 Task: Create a due date automation trigger when advanced on, on the monday before a card is due add fields without custom field "Resume" set to a number greater than 1 and lower or equal to 10 at 11:00 AM.
Action: Mouse moved to (1058, 74)
Screenshot: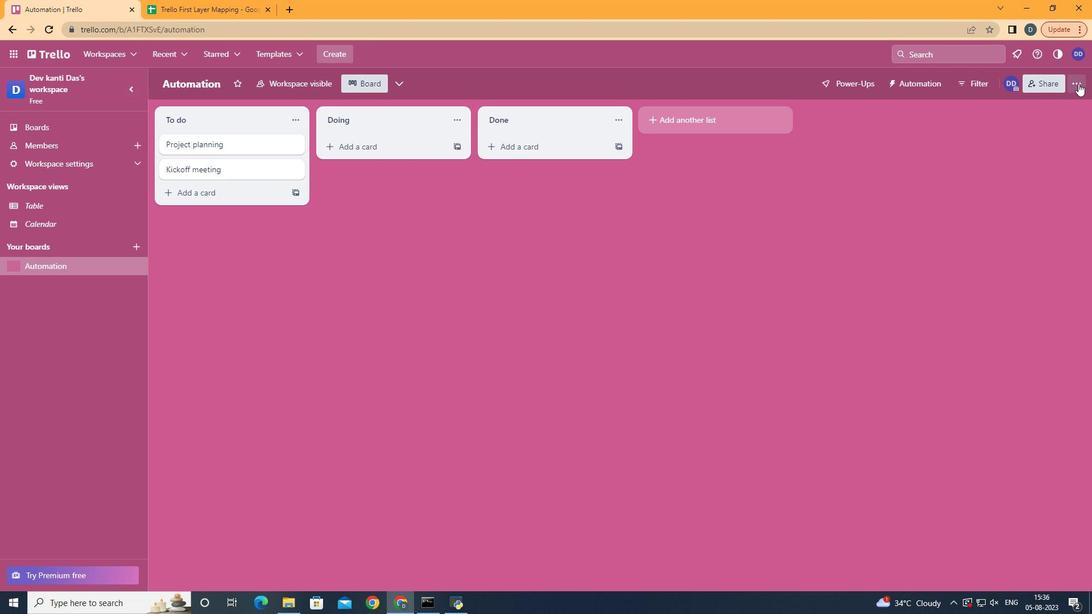
Action: Mouse pressed left at (1058, 74)
Screenshot: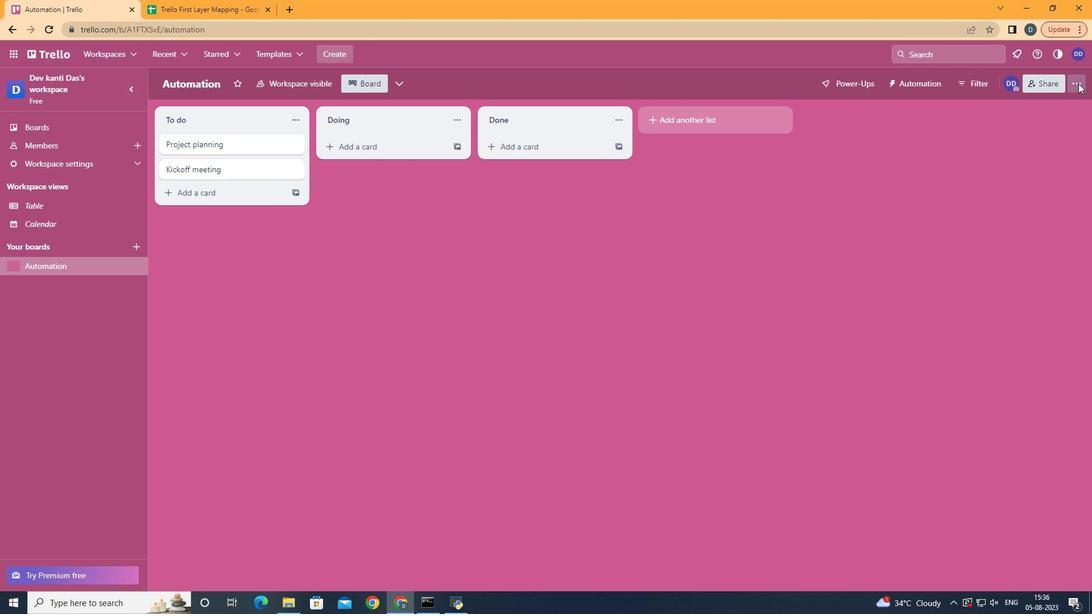 
Action: Mouse moved to (987, 219)
Screenshot: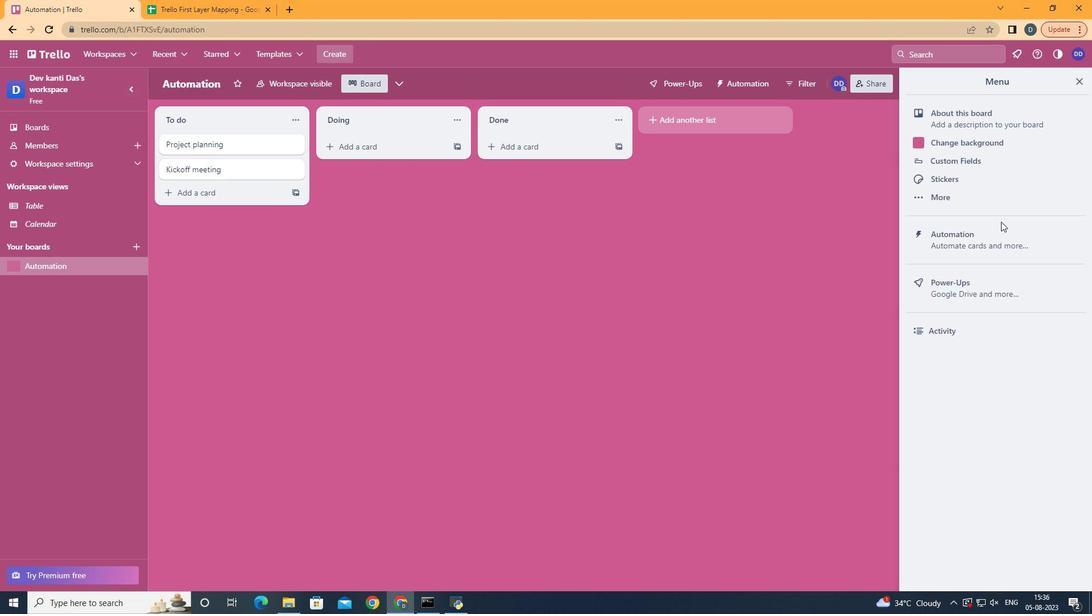 
Action: Mouse pressed left at (987, 219)
Screenshot: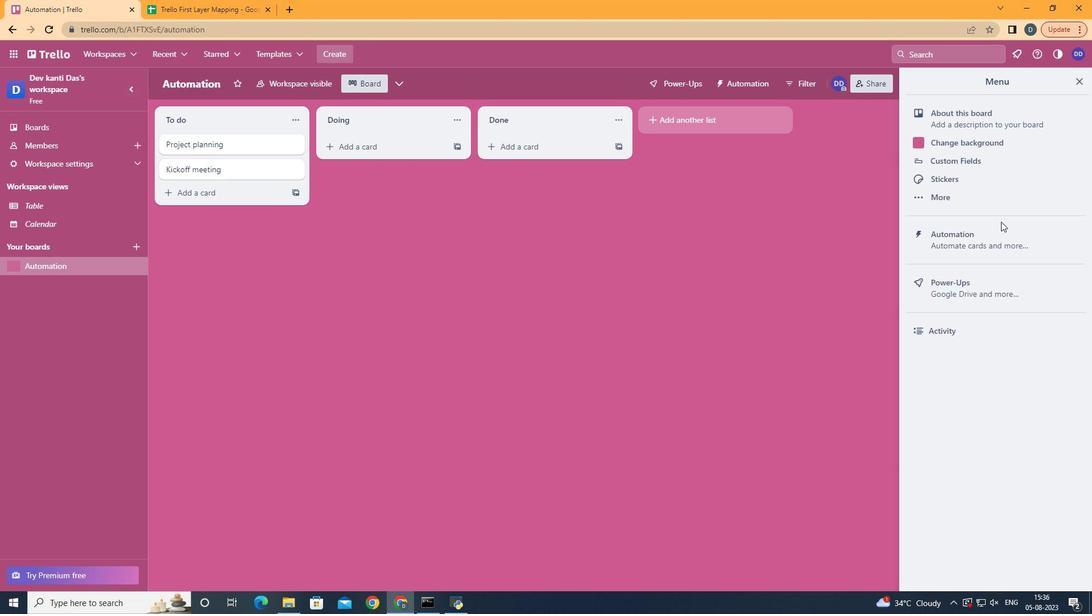 
Action: Mouse moved to (975, 237)
Screenshot: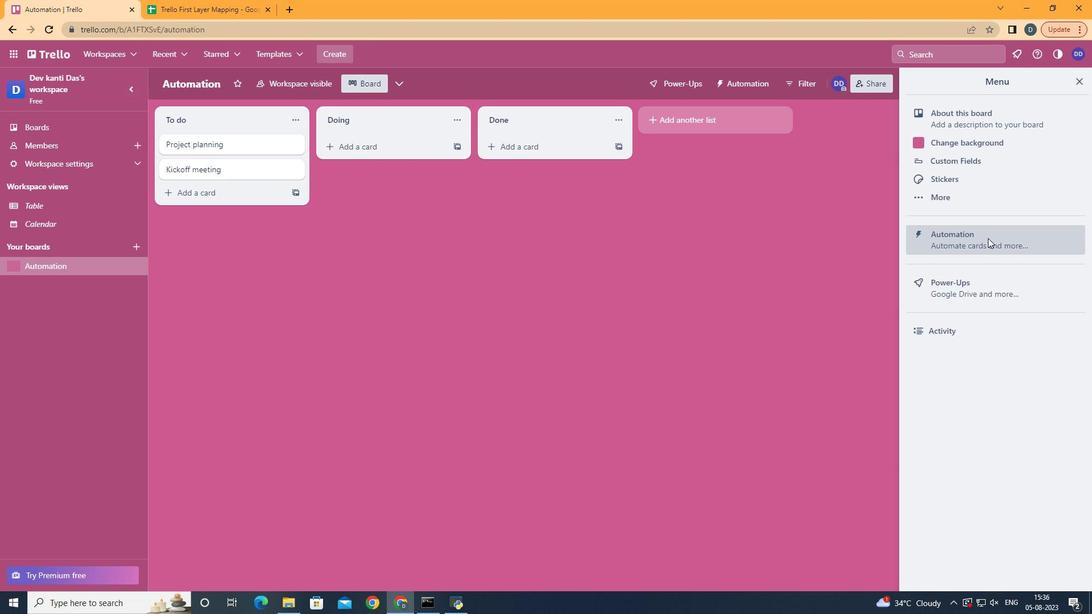 
Action: Mouse pressed left at (975, 237)
Screenshot: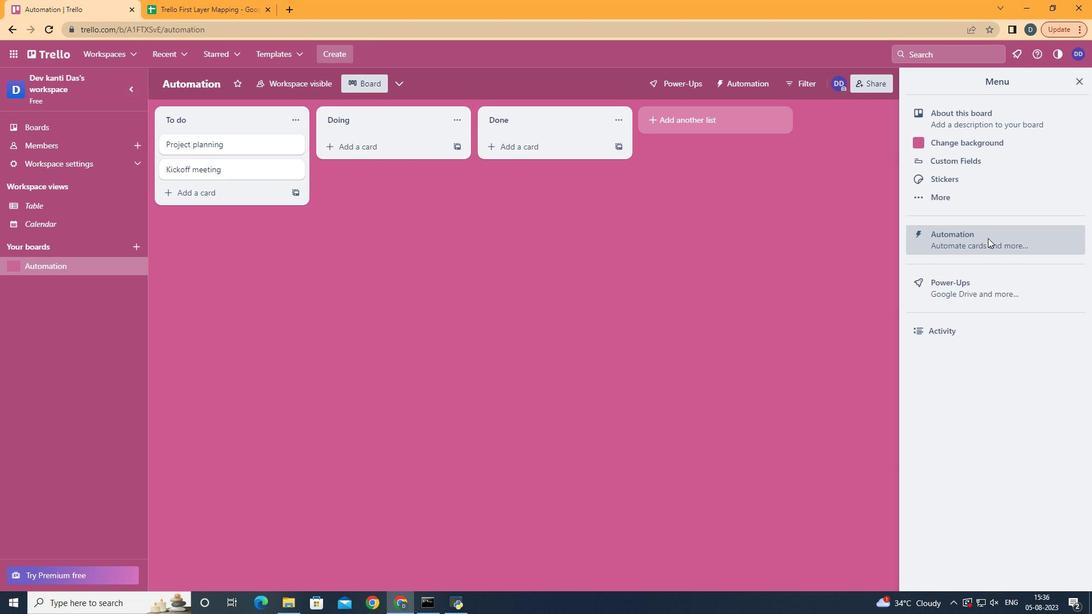 
Action: Mouse moved to (280, 234)
Screenshot: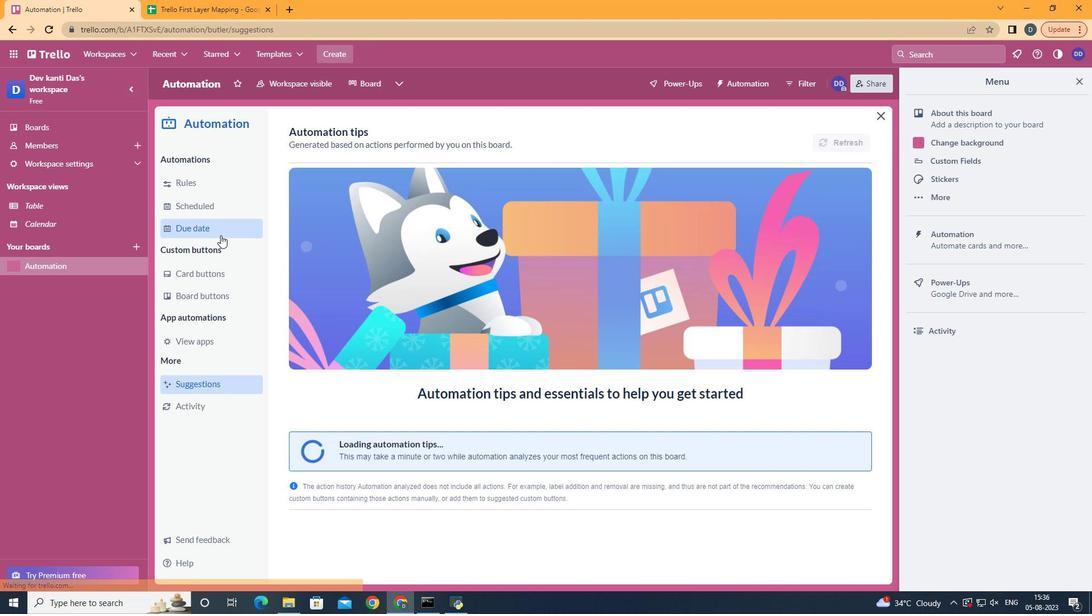 
Action: Mouse pressed left at (280, 234)
Screenshot: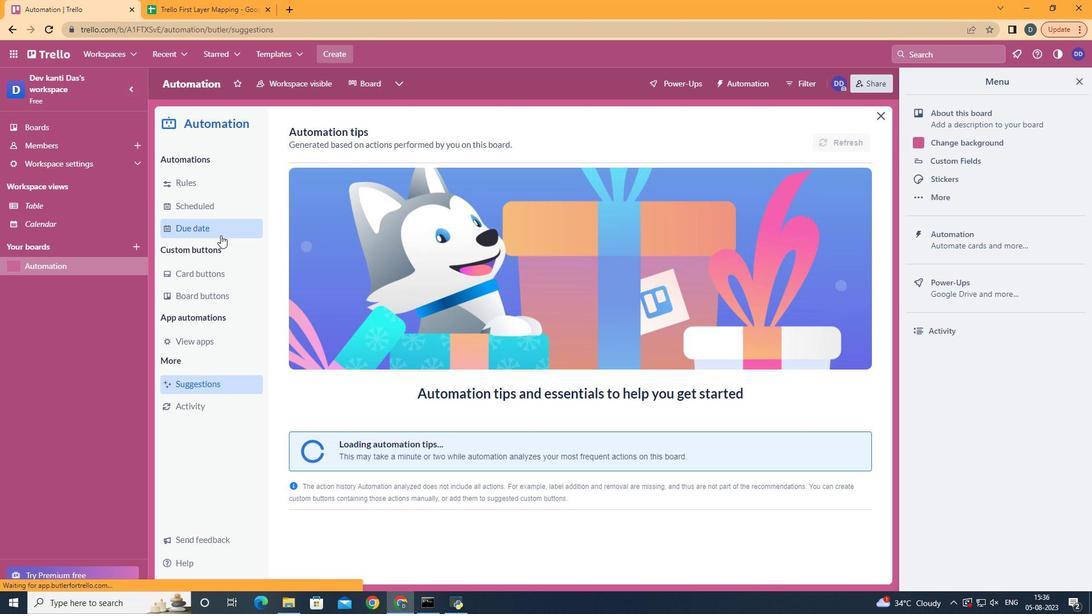
Action: Mouse moved to (811, 129)
Screenshot: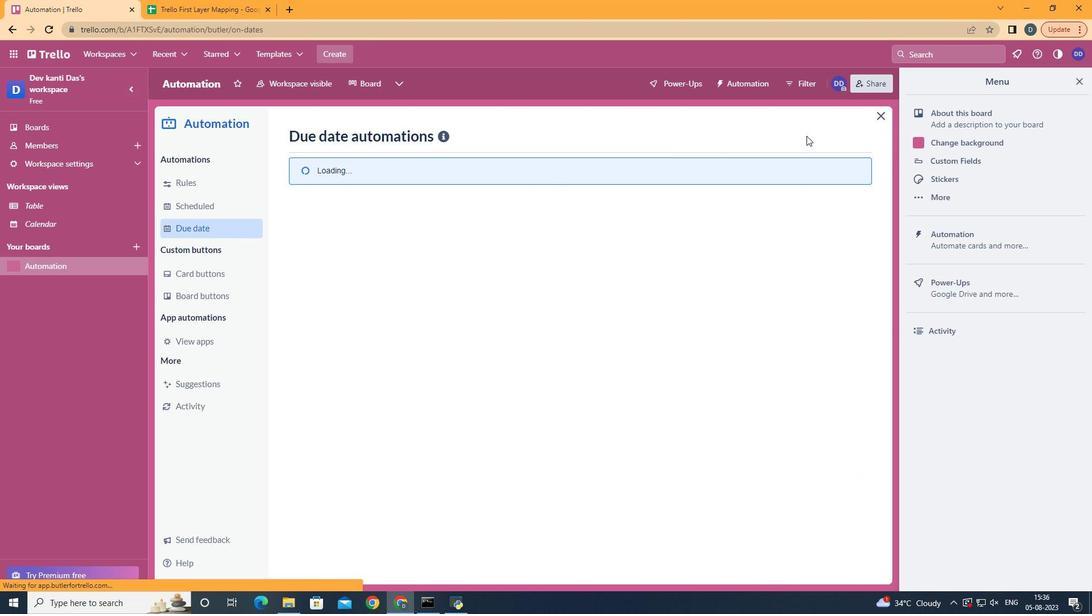
Action: Mouse pressed left at (811, 129)
Screenshot: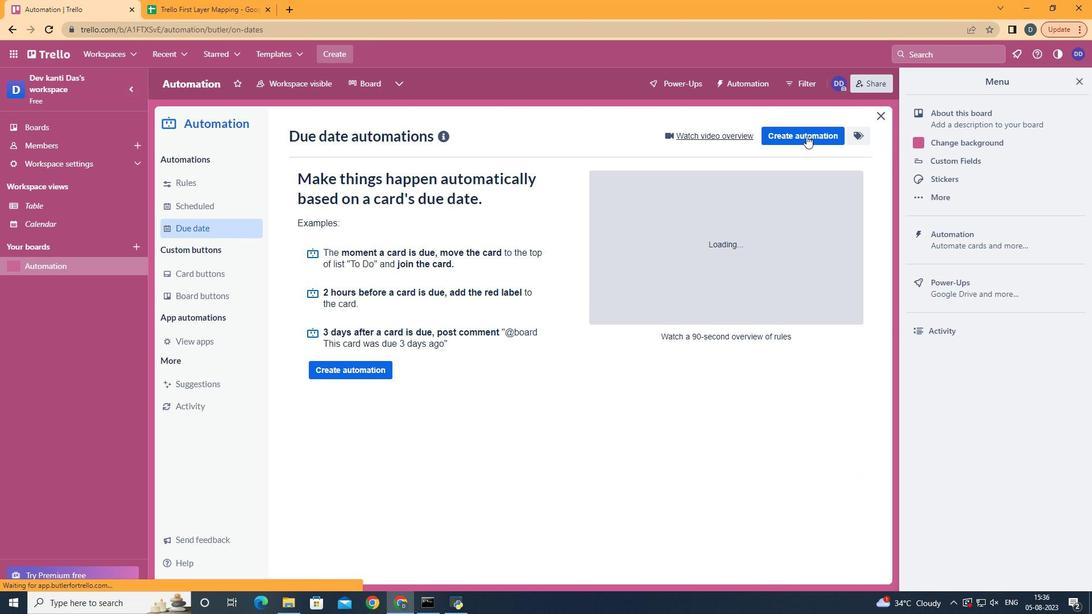 
Action: Mouse moved to (610, 239)
Screenshot: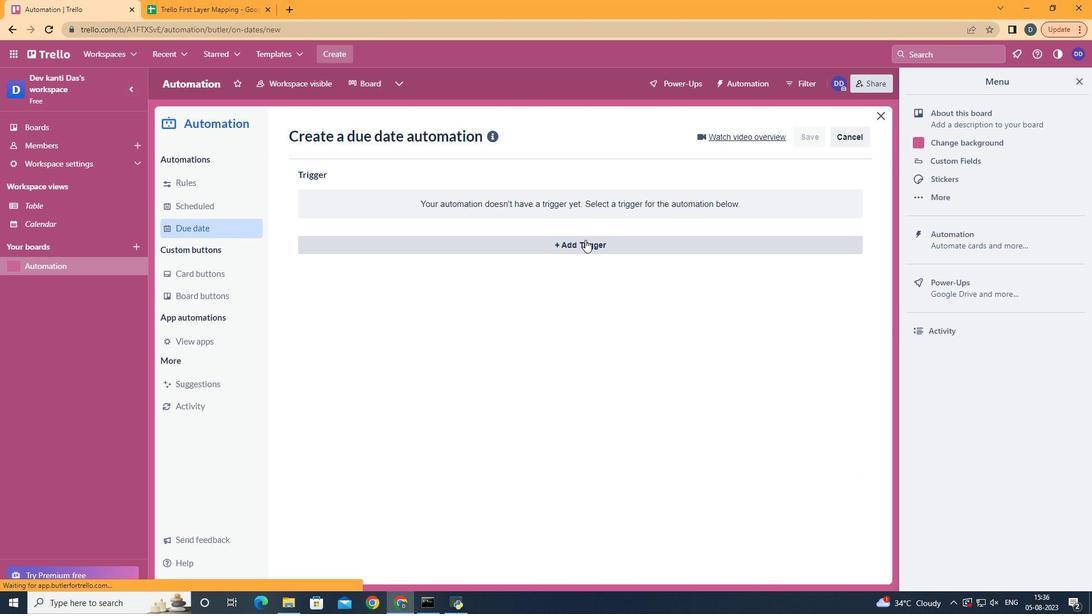 
Action: Mouse pressed left at (610, 239)
Screenshot: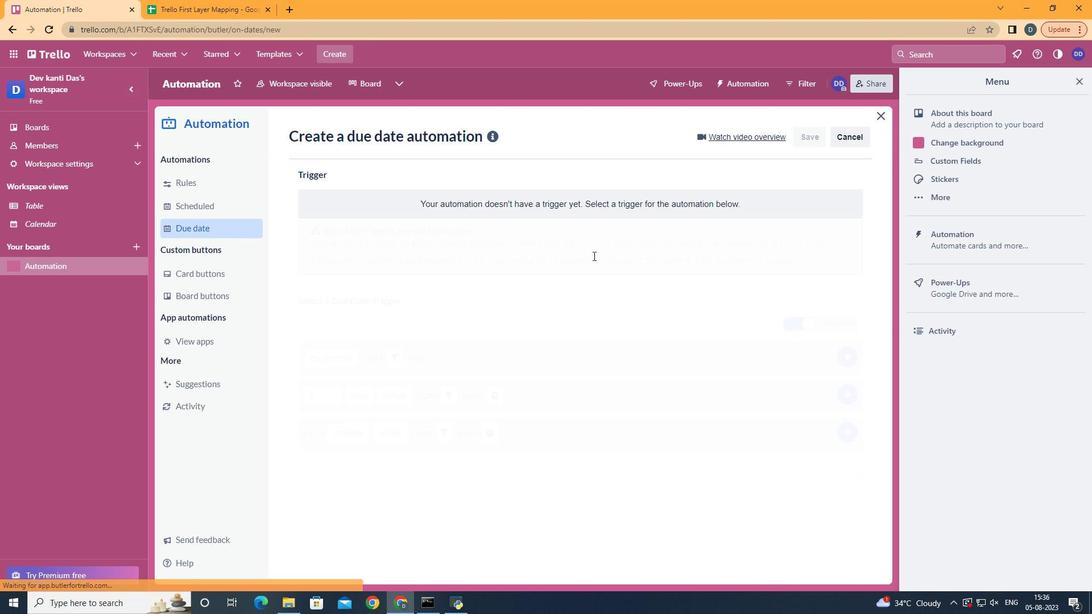 
Action: Mouse moved to (415, 303)
Screenshot: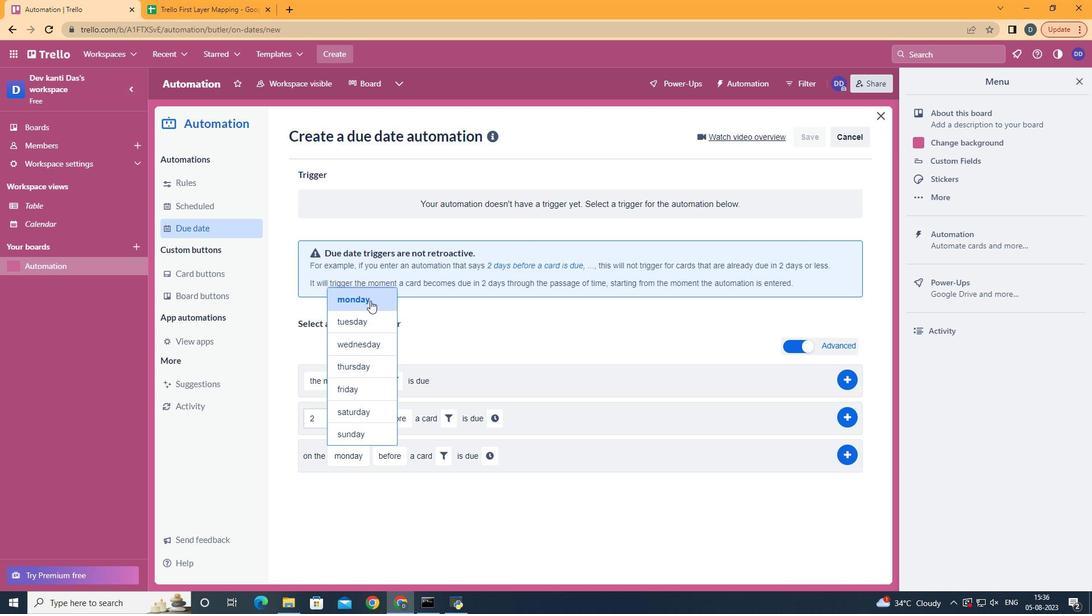 
Action: Mouse pressed left at (415, 303)
Screenshot: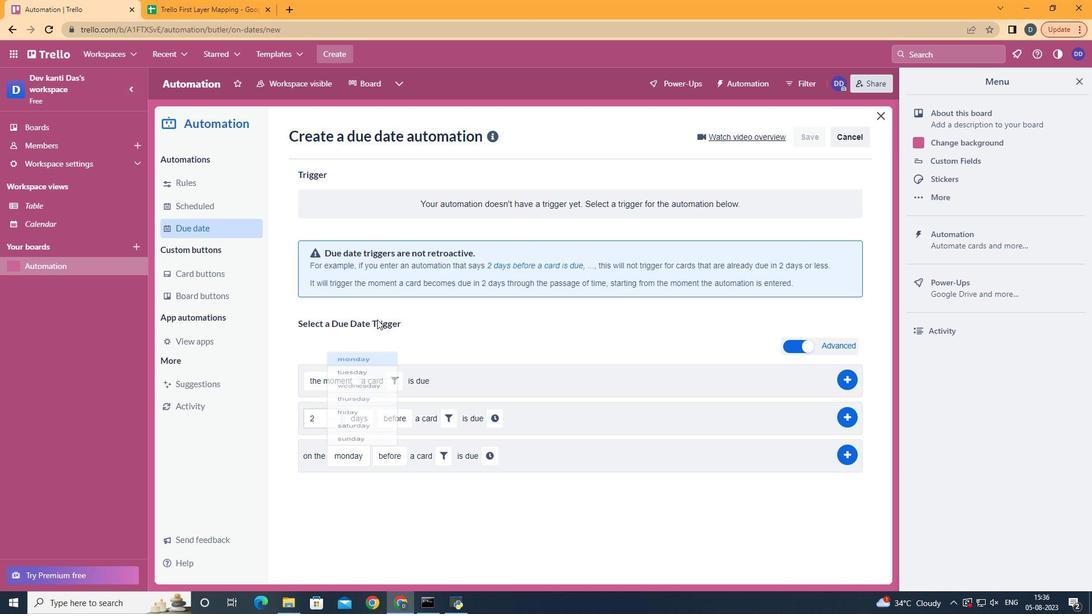 
Action: Mouse moved to (440, 481)
Screenshot: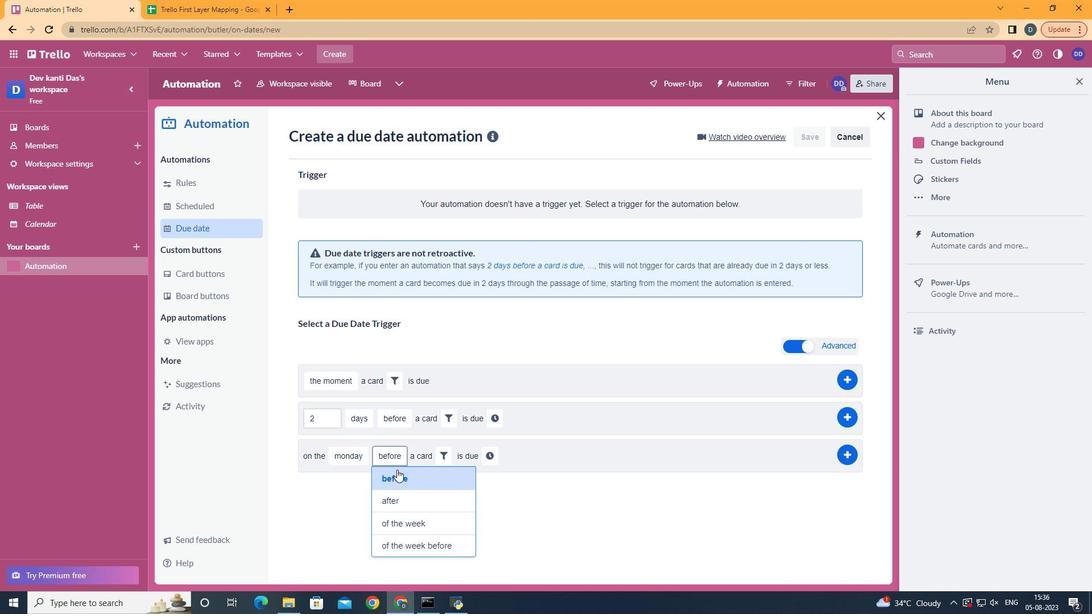 
Action: Mouse pressed left at (440, 481)
Screenshot: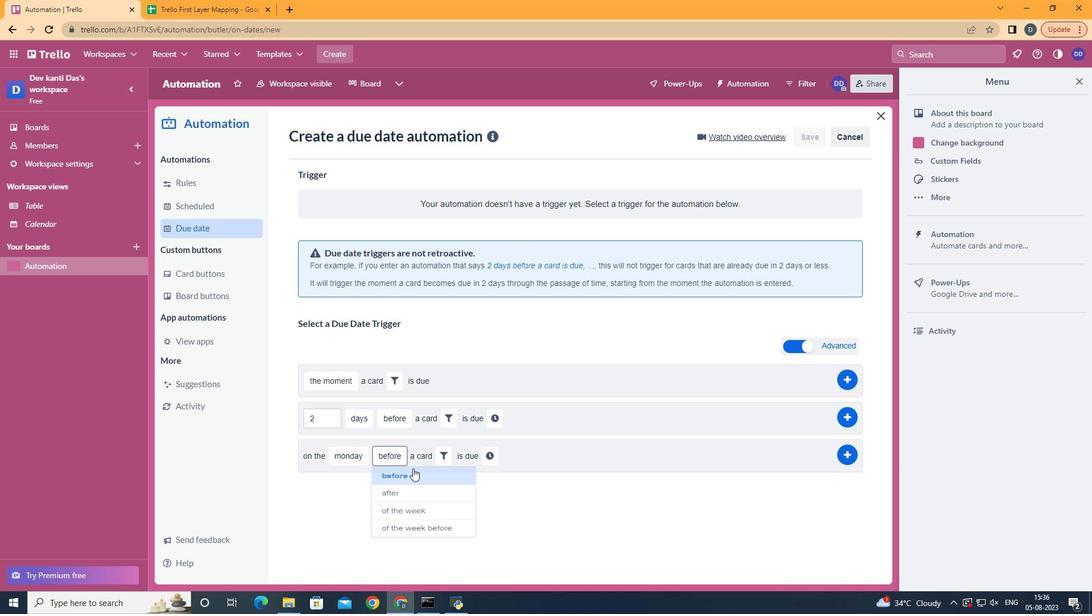 
Action: Mouse moved to (490, 467)
Screenshot: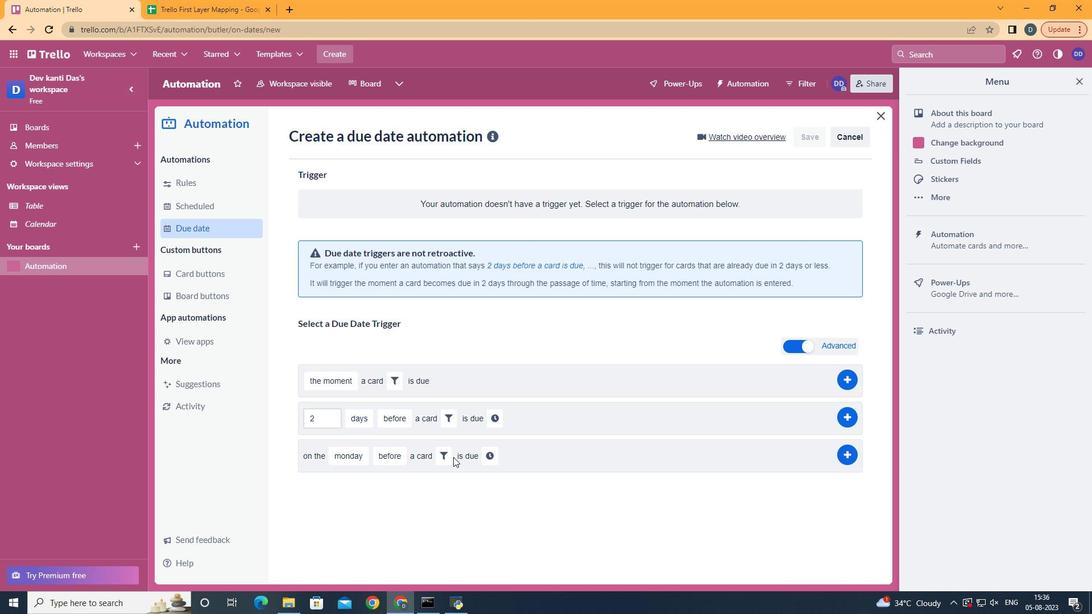
Action: Mouse pressed left at (490, 467)
Screenshot: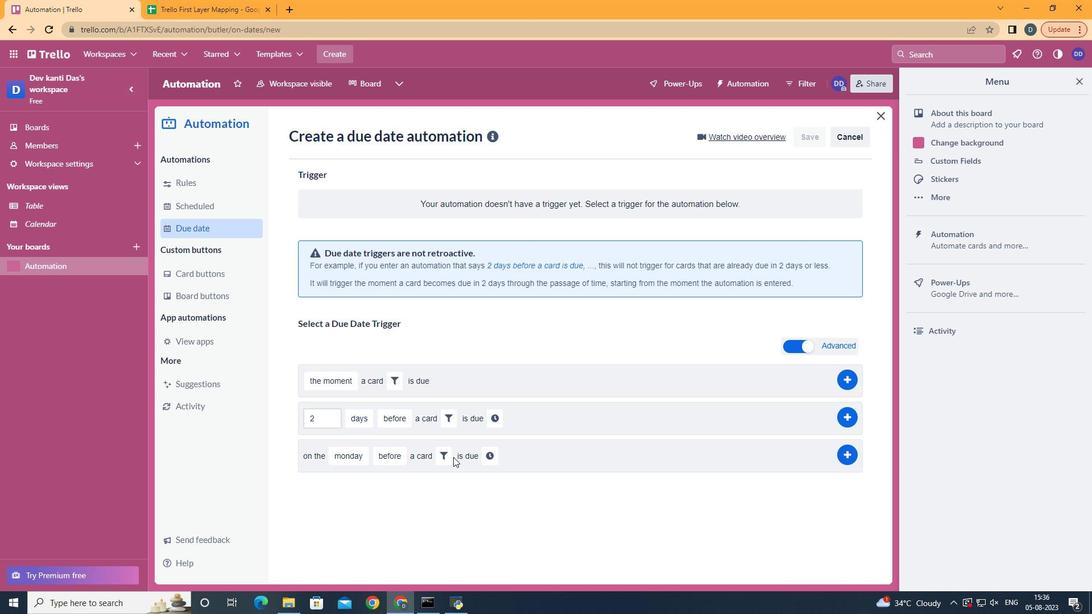 
Action: Mouse moved to (487, 467)
Screenshot: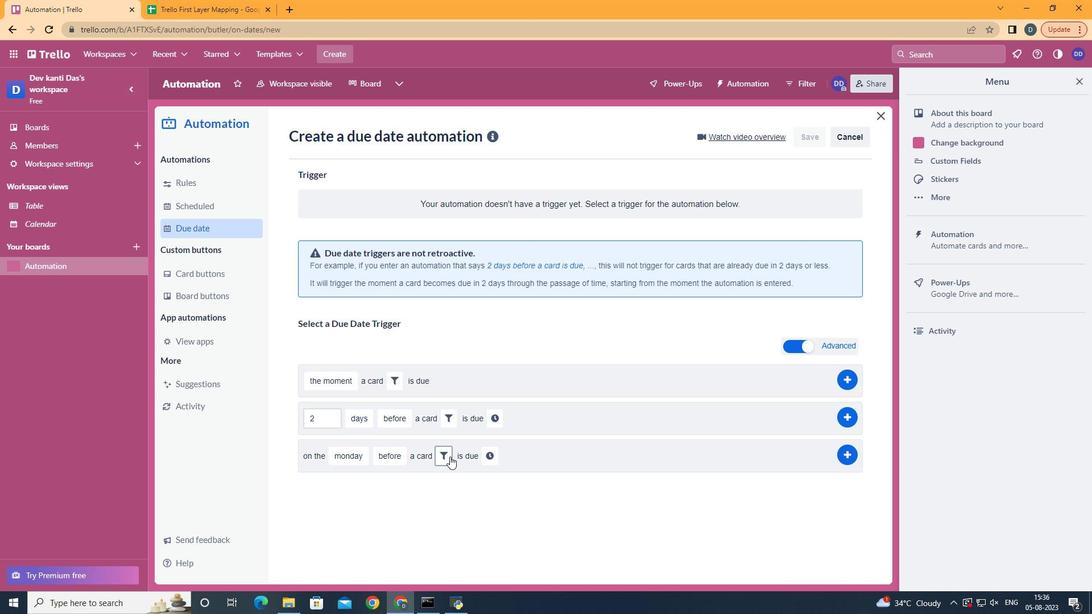 
Action: Mouse pressed left at (487, 467)
Screenshot: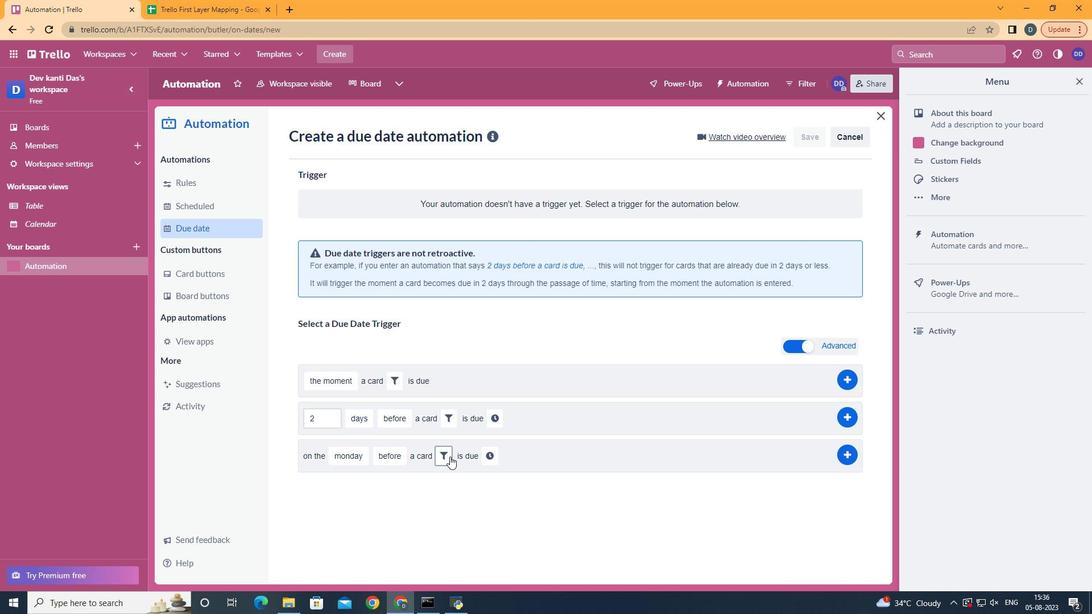 
Action: Mouse moved to (647, 500)
Screenshot: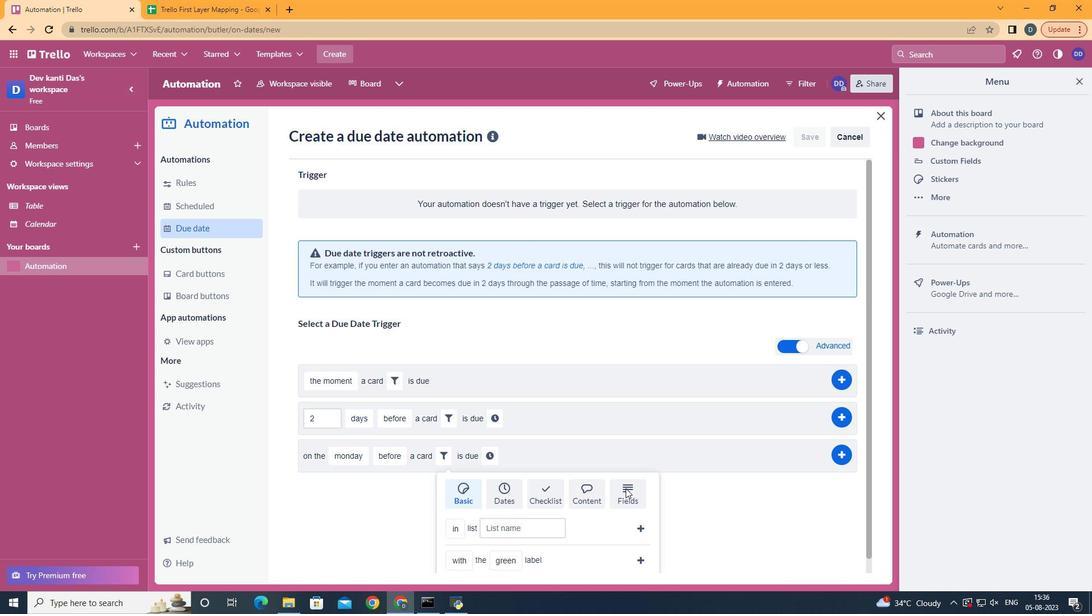 
Action: Mouse pressed left at (647, 500)
Screenshot: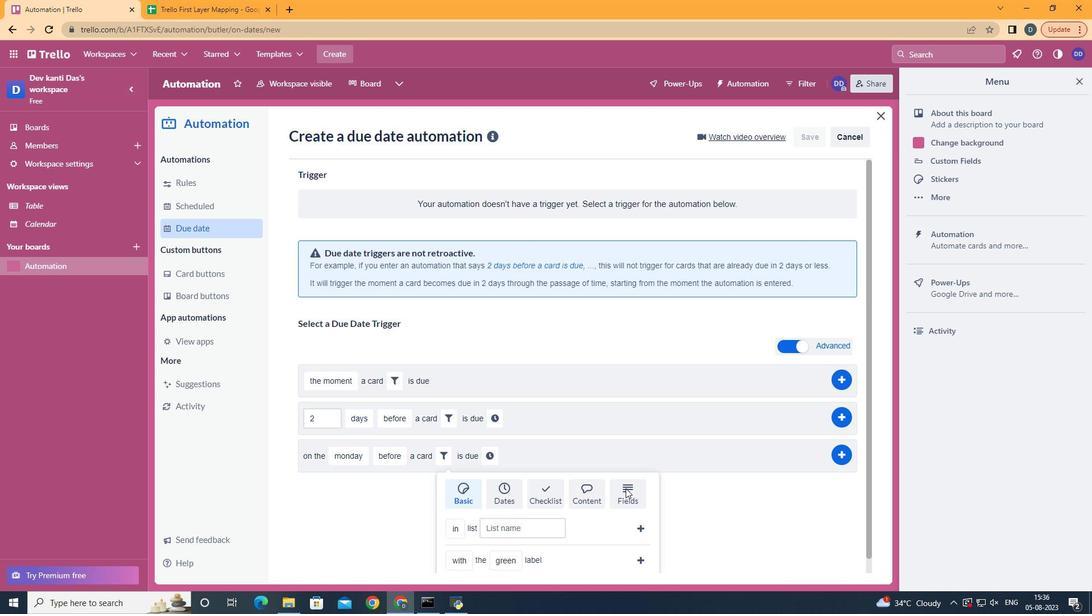 
Action: Mouse moved to (650, 491)
Screenshot: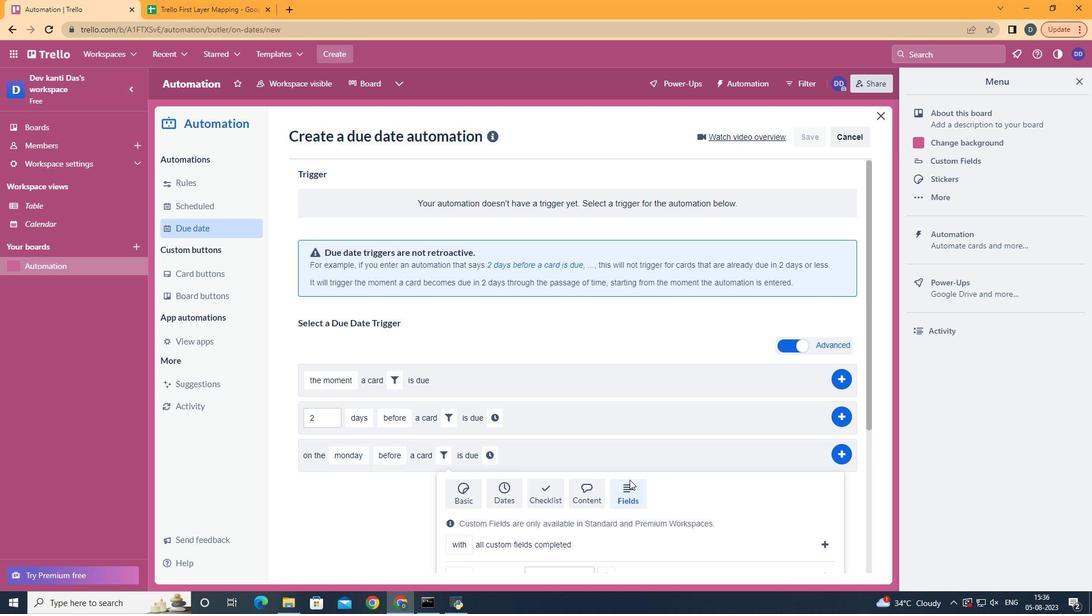 
Action: Mouse scrolled (650, 491) with delta (0, 0)
Screenshot: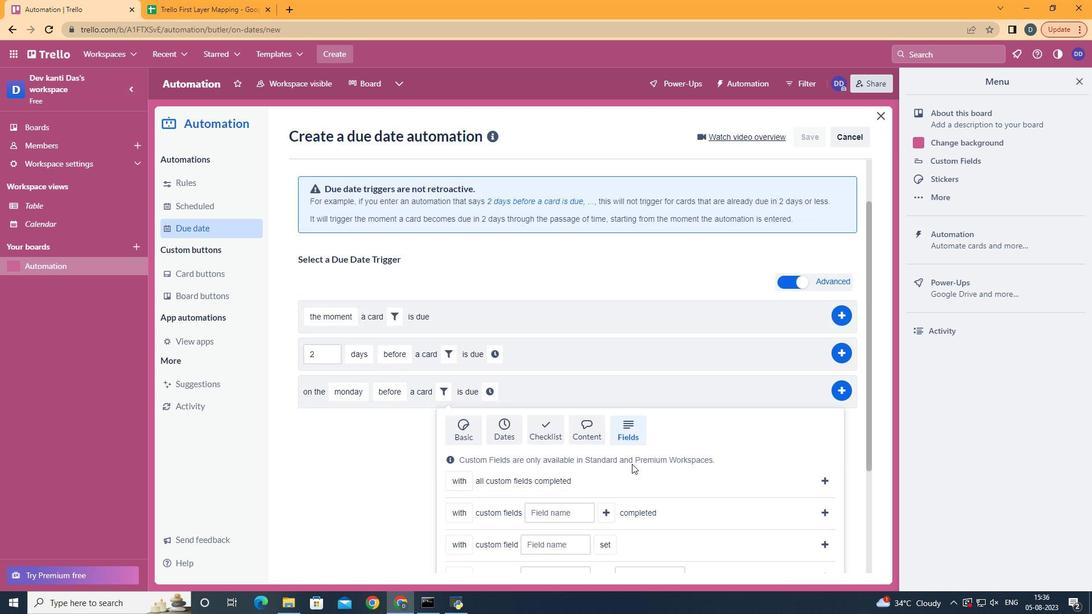 
Action: Mouse scrolled (650, 491) with delta (0, 0)
Screenshot: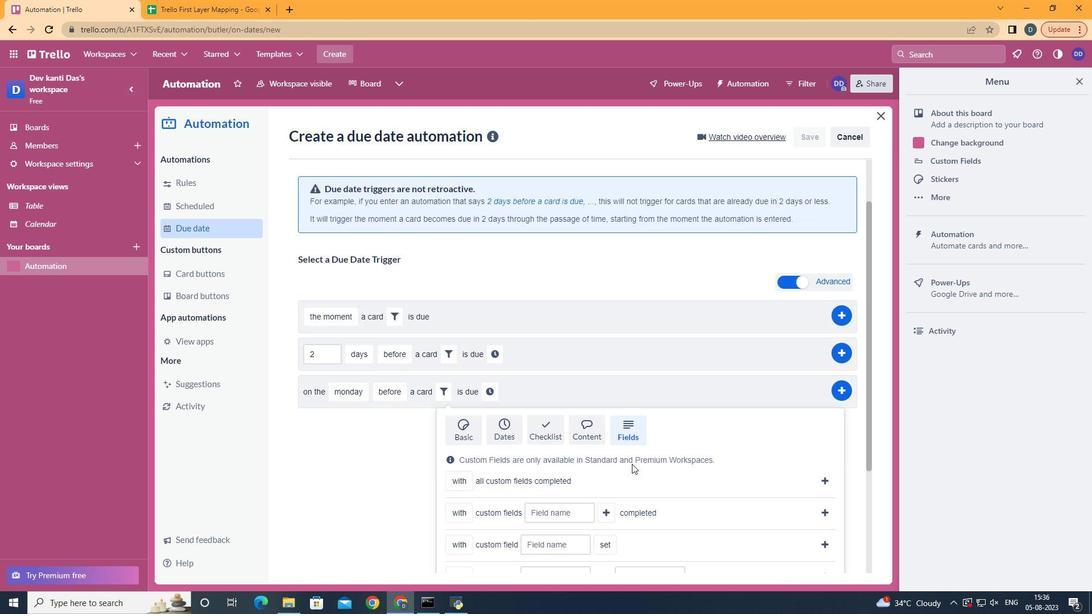 
Action: Mouse scrolled (650, 491) with delta (0, 0)
Screenshot: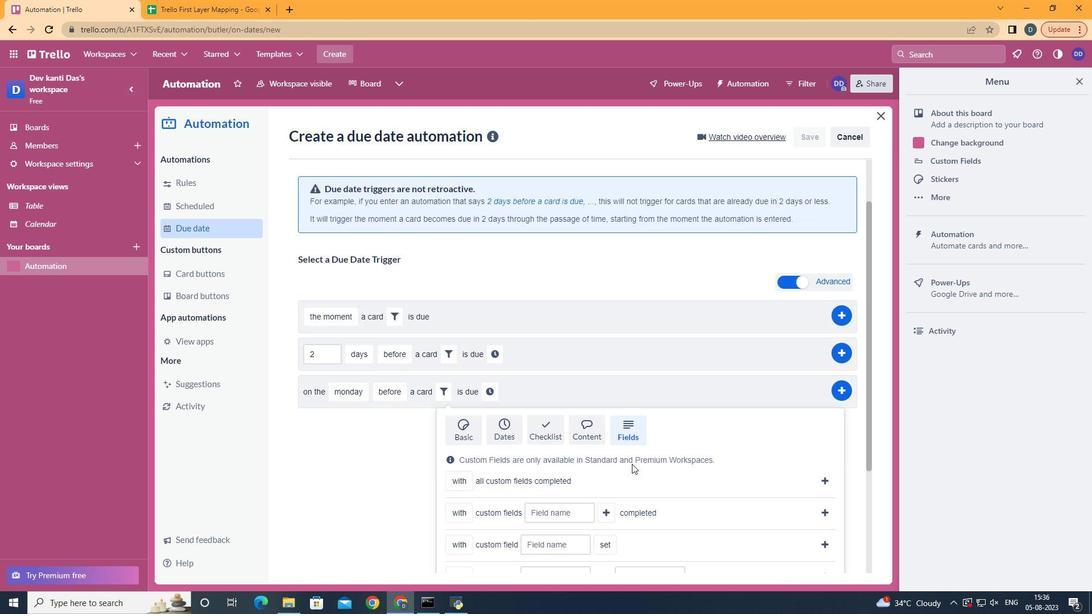 
Action: Mouse scrolled (650, 491) with delta (0, 0)
Screenshot: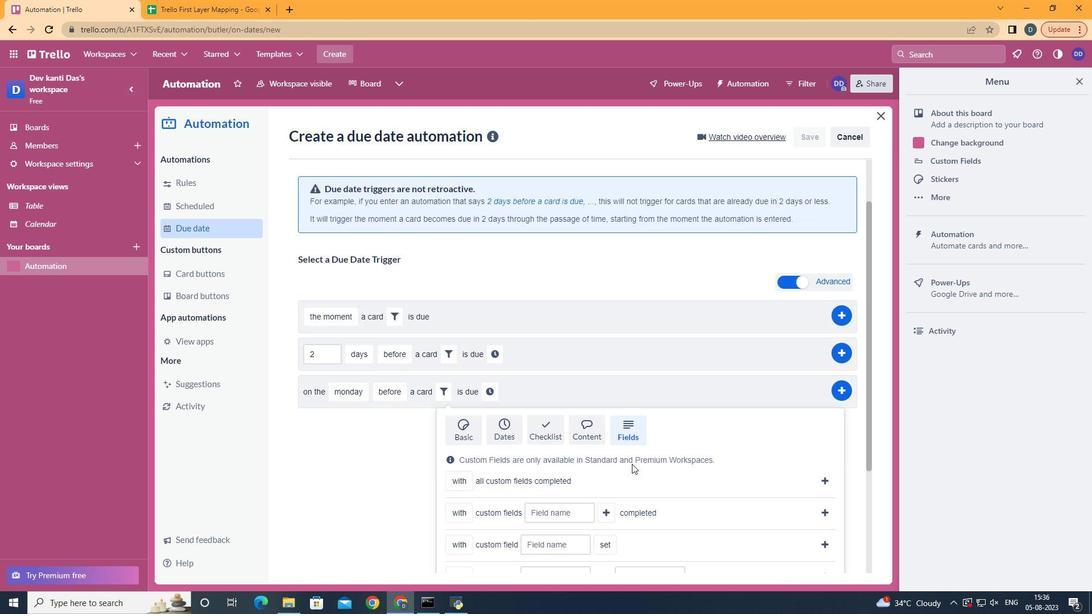 
Action: Mouse scrolled (650, 491) with delta (0, 0)
Screenshot: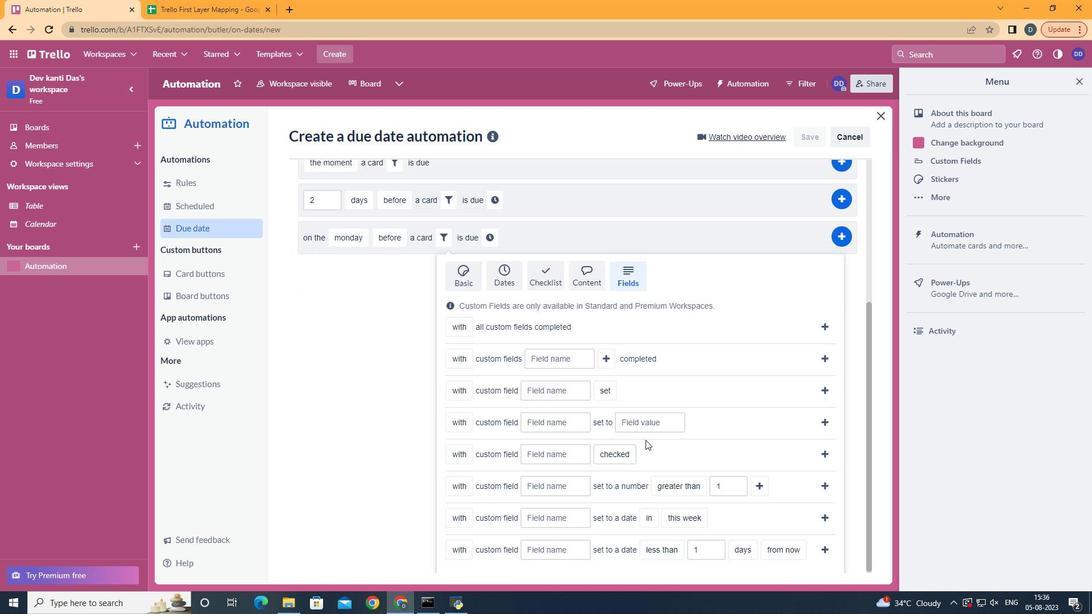 
Action: Mouse moved to (650, 491)
Screenshot: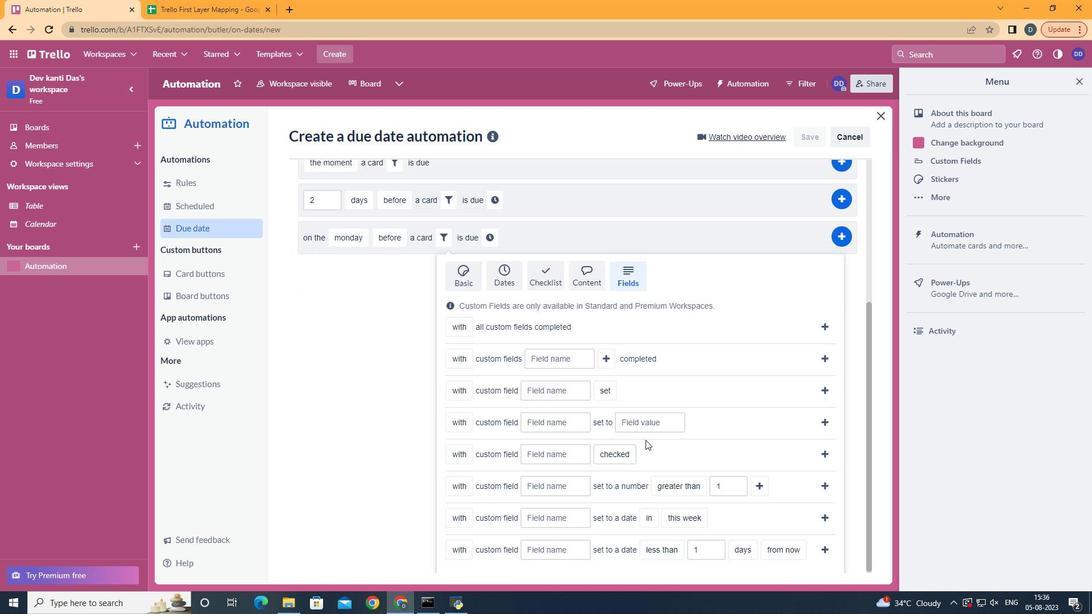 
Action: Mouse scrolled (650, 490) with delta (0, 0)
Screenshot: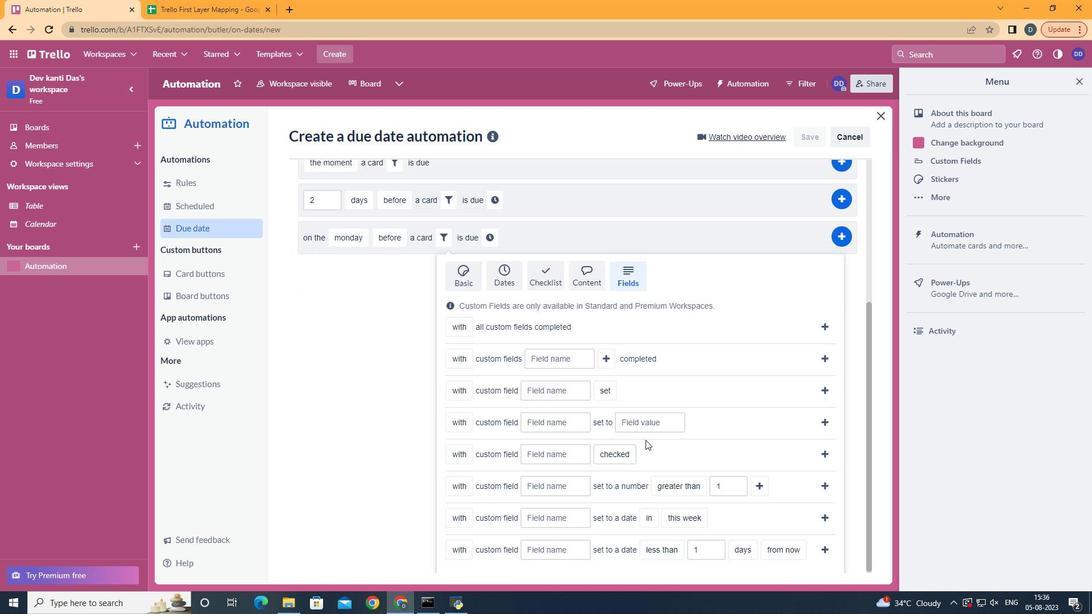 
Action: Mouse moved to (650, 489)
Screenshot: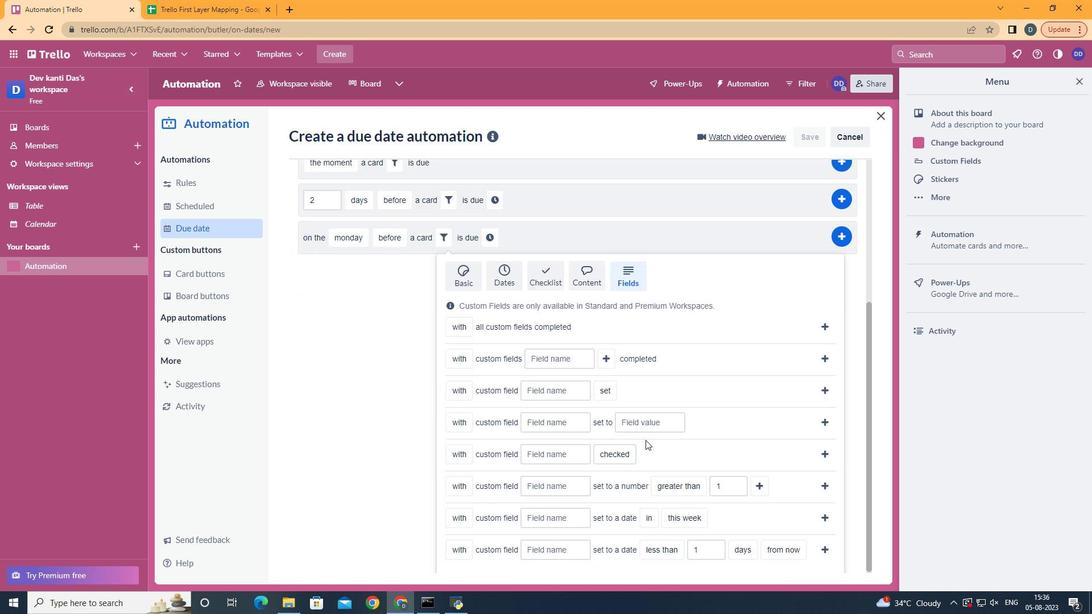 
Action: Mouse scrolled (650, 488) with delta (0, 0)
Screenshot: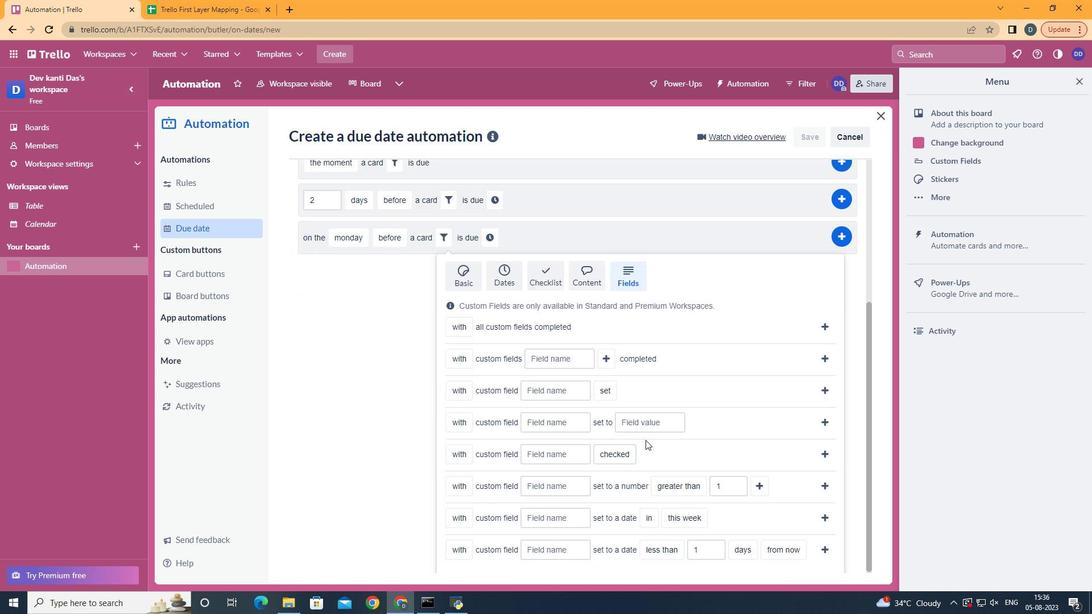 
Action: Mouse moved to (501, 535)
Screenshot: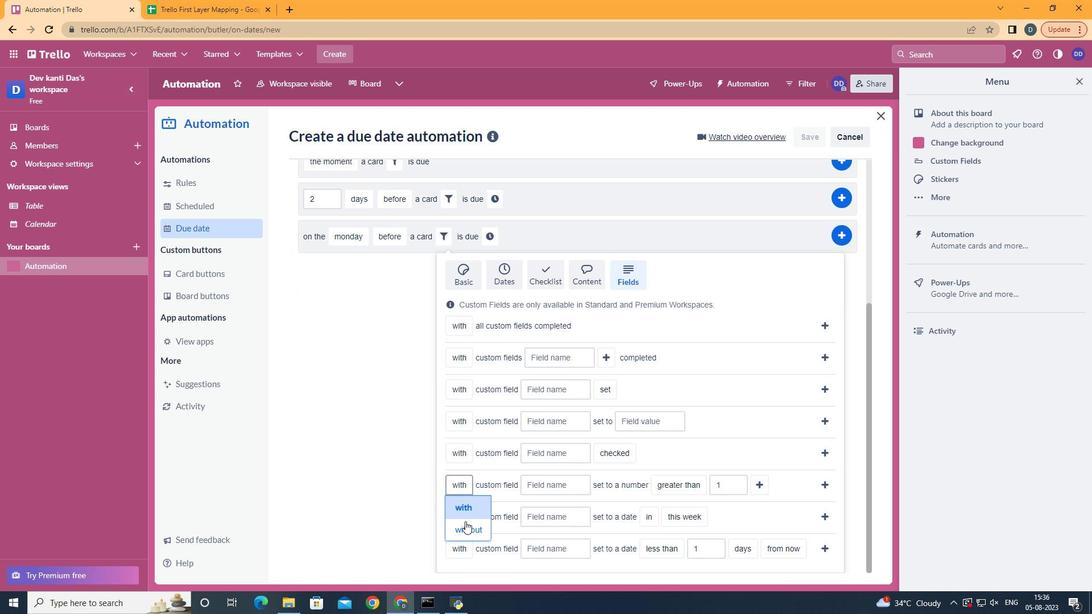 
Action: Mouse pressed left at (501, 535)
Screenshot: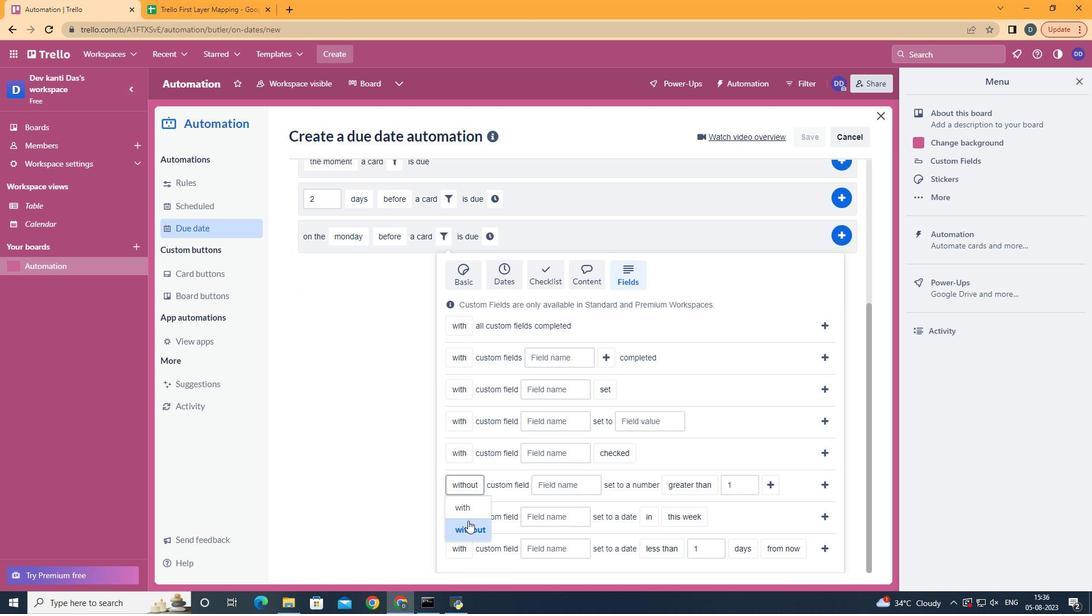 
Action: Mouse moved to (586, 492)
Screenshot: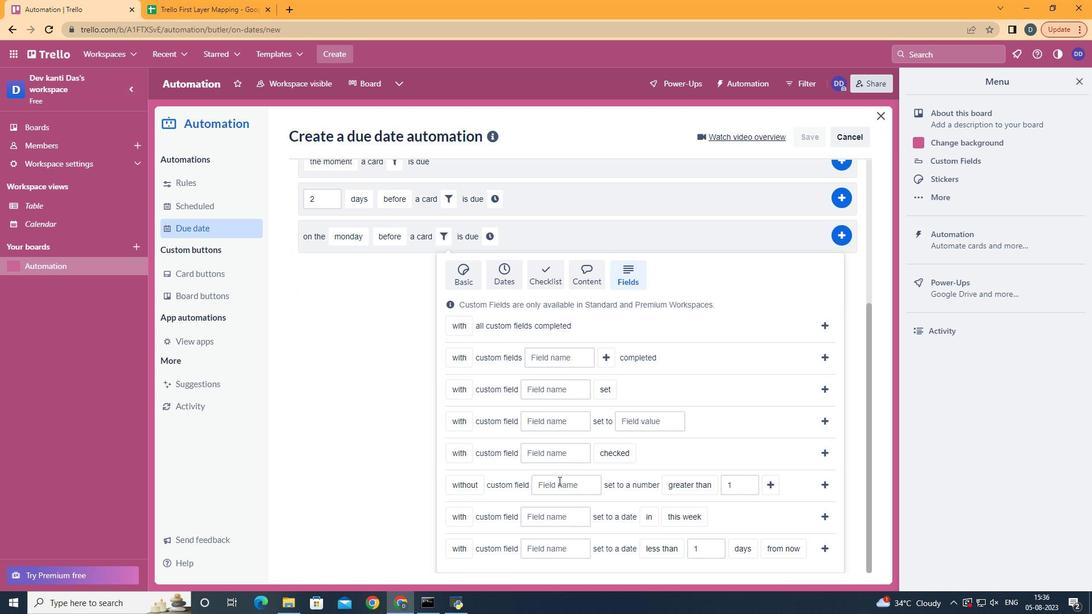 
Action: Mouse pressed left at (586, 492)
Screenshot: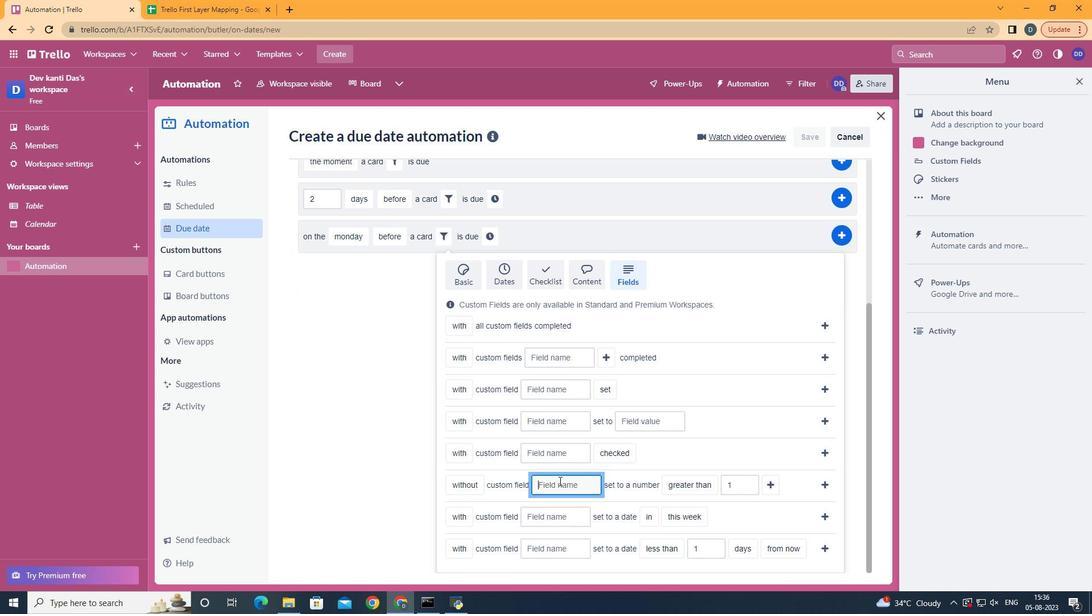 
Action: Mouse moved to (587, 492)
Screenshot: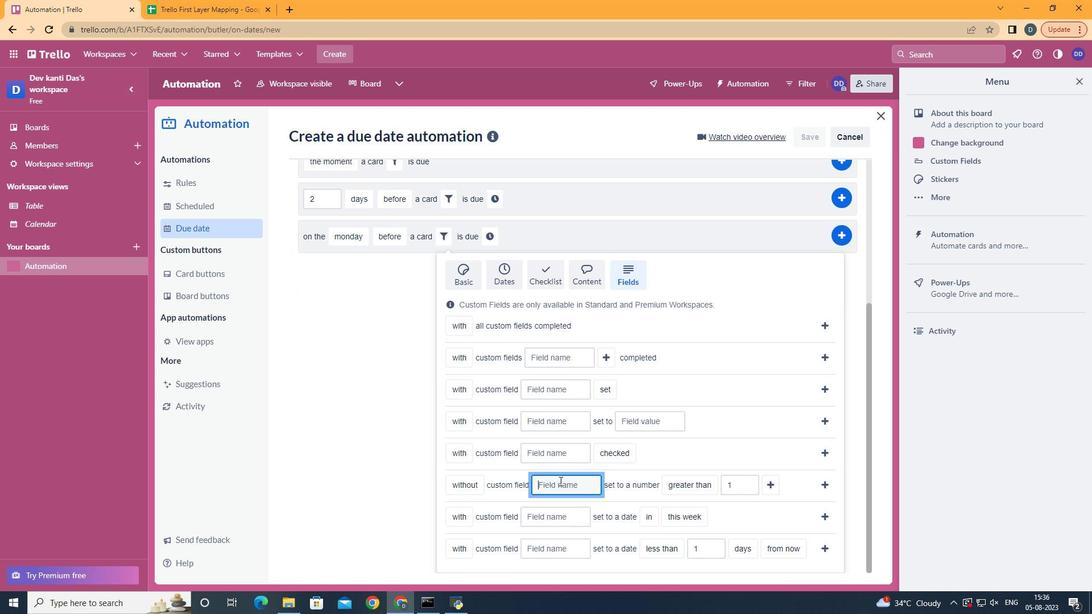 
Action: Key pressed <Key.shift>
Screenshot: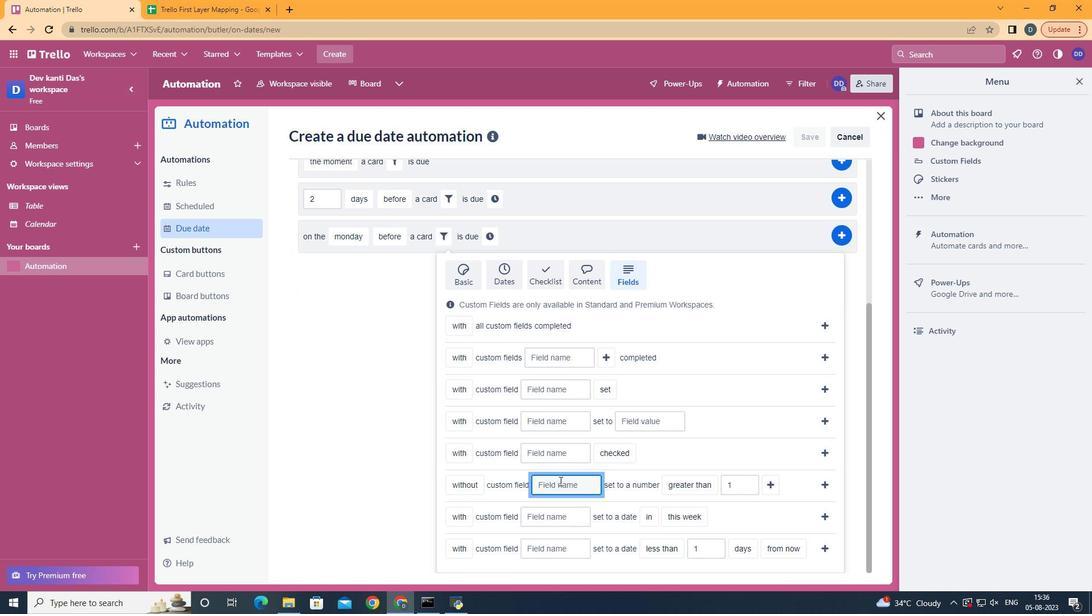 
Action: Mouse moved to (587, 492)
Screenshot: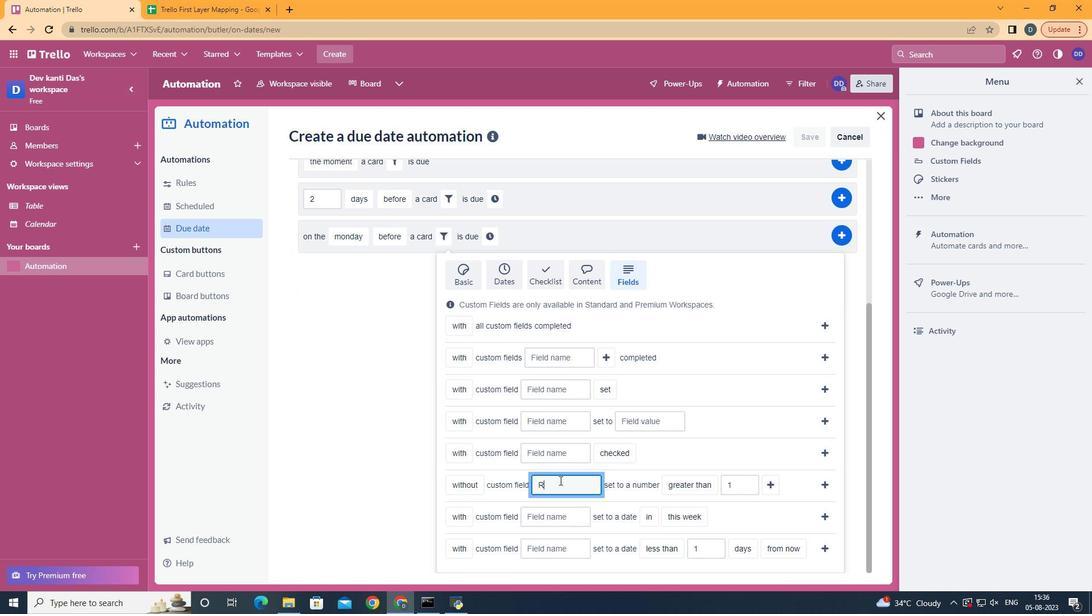 
Action: Key pressed Resume
Screenshot: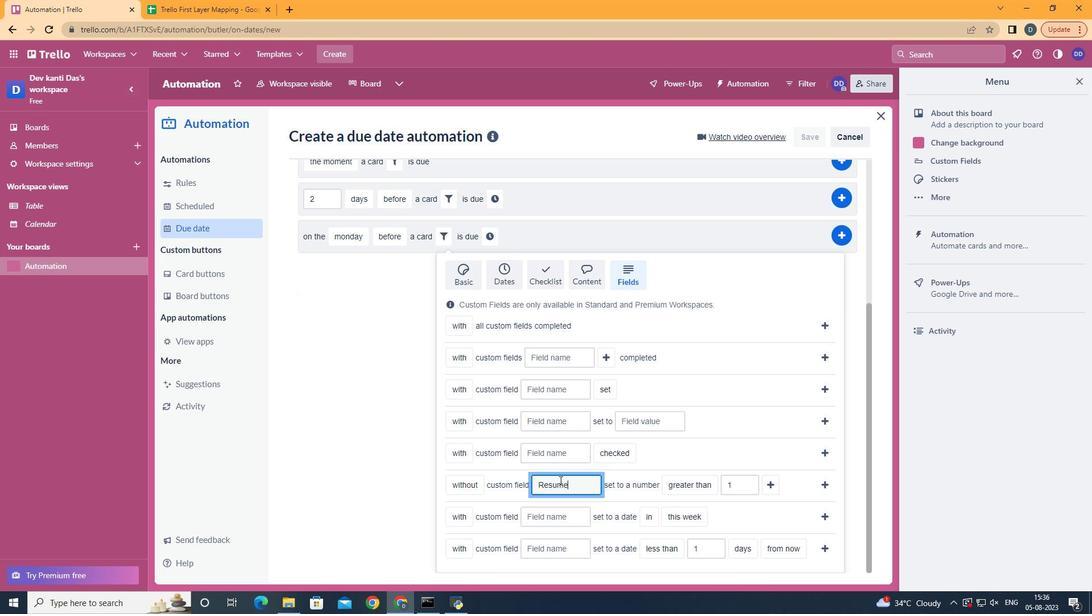 
Action: Mouse moved to (733, 409)
Screenshot: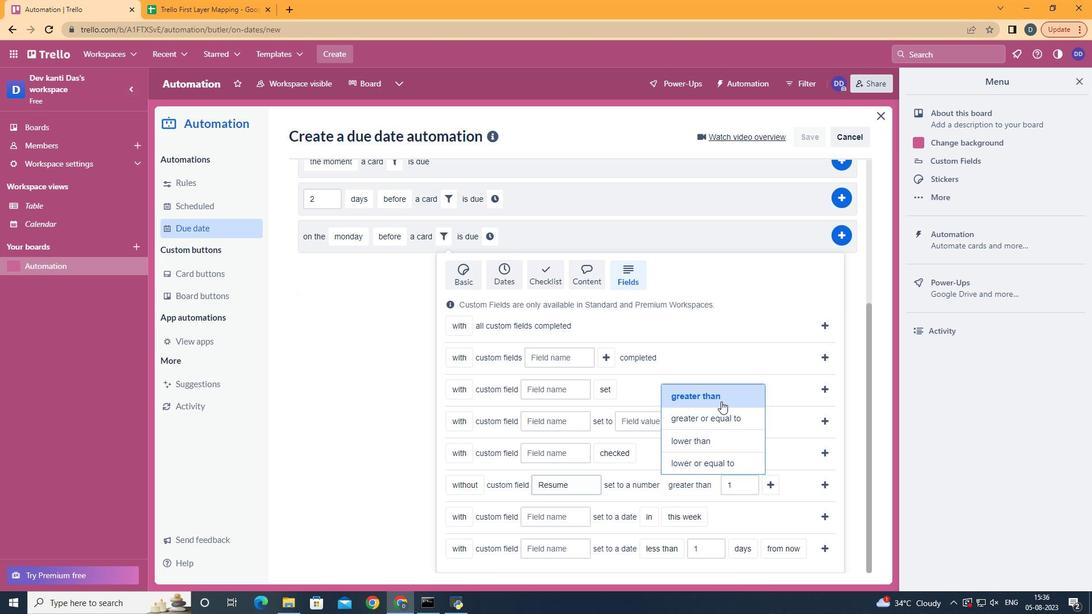 
Action: Mouse pressed left at (733, 409)
Screenshot: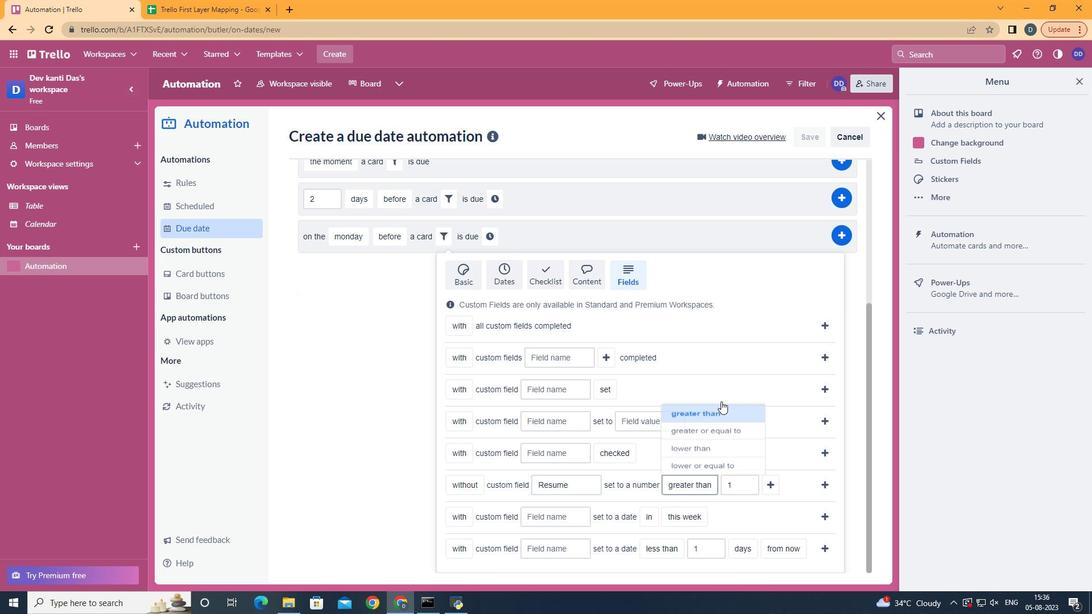 
Action: Mouse moved to (781, 501)
Screenshot: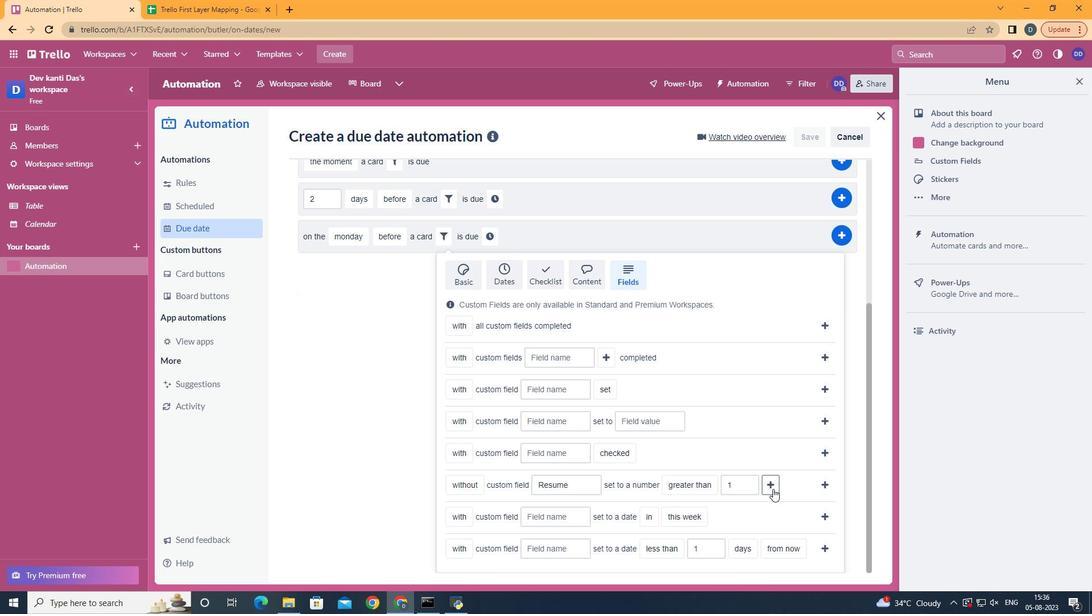 
Action: Mouse pressed left at (781, 501)
Screenshot: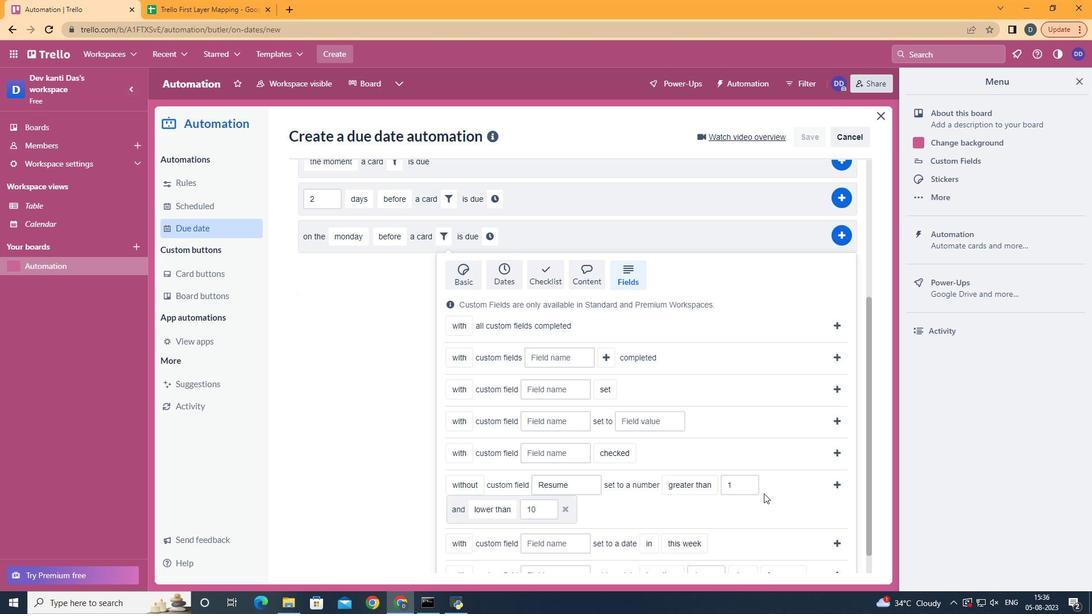 
Action: Mouse moved to (552, 449)
Screenshot: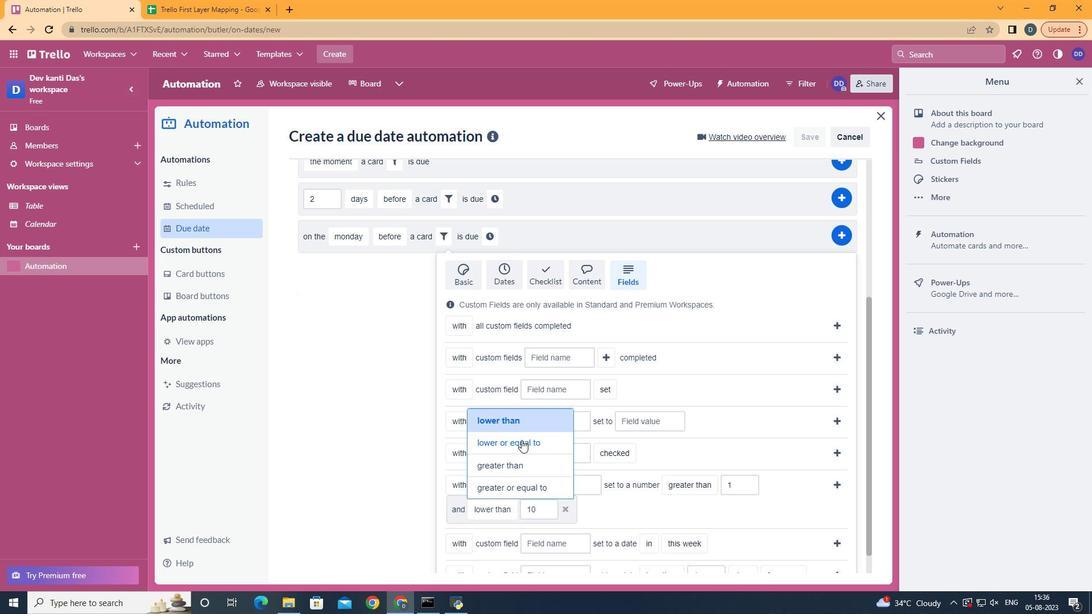 
Action: Mouse pressed left at (552, 449)
Screenshot: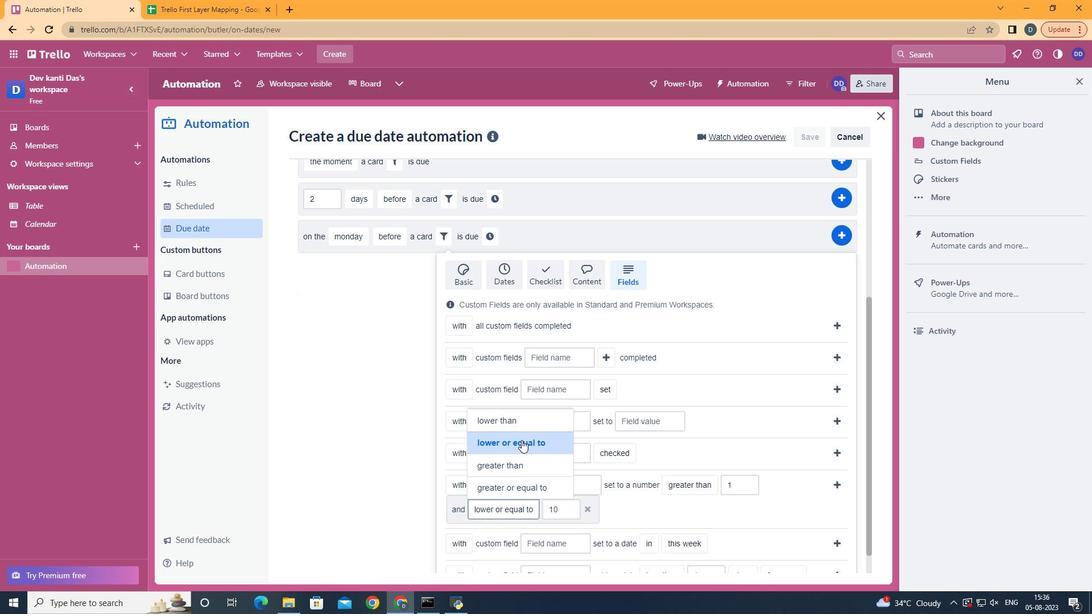 
Action: Mouse moved to (833, 502)
Screenshot: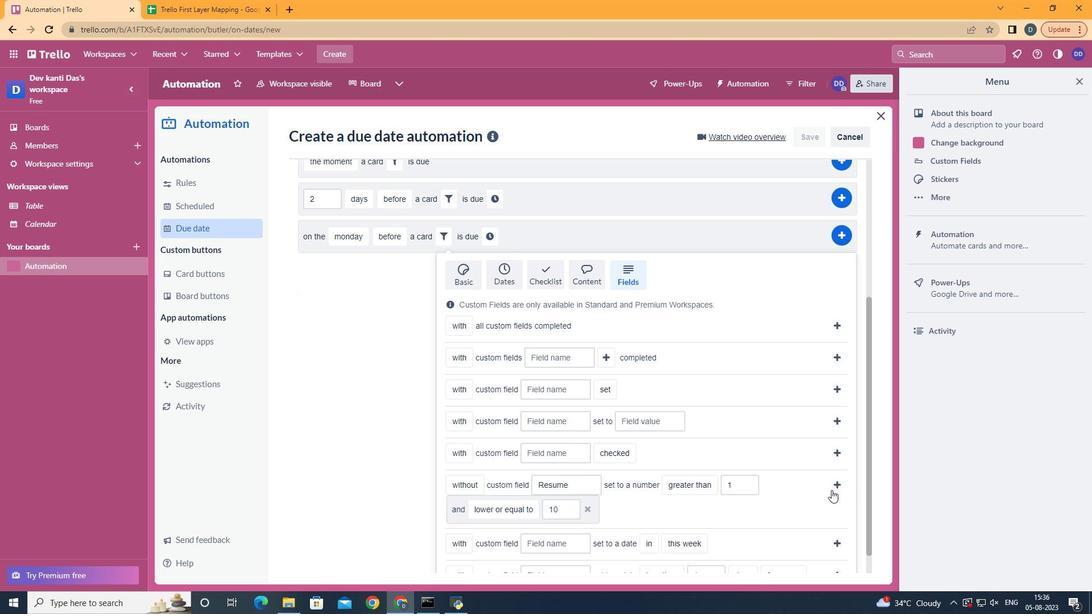 
Action: Mouse pressed left at (833, 502)
Screenshot: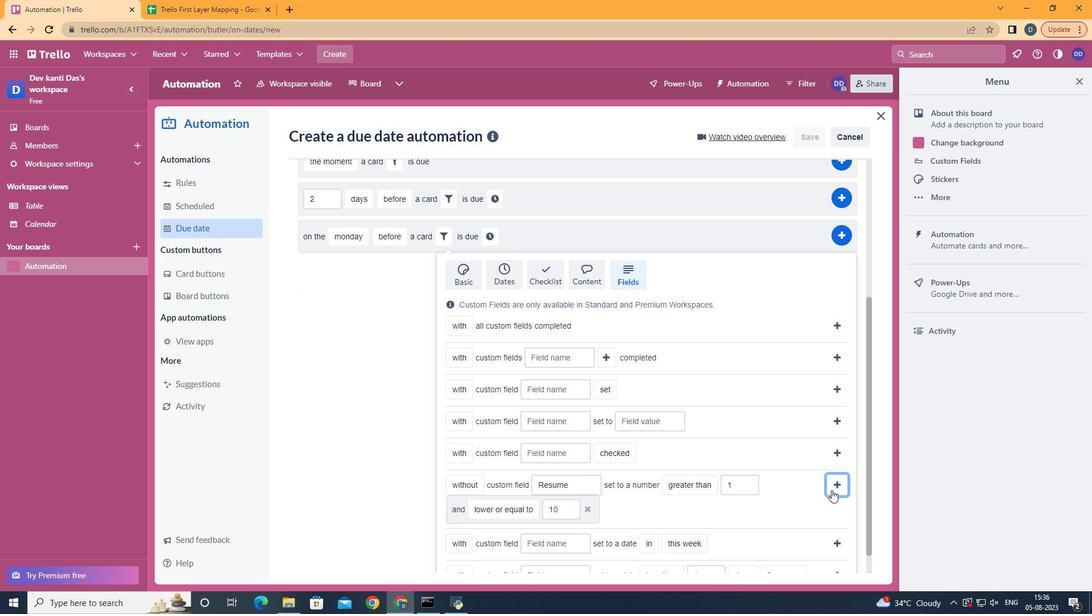 
Action: Mouse moved to (354, 490)
Screenshot: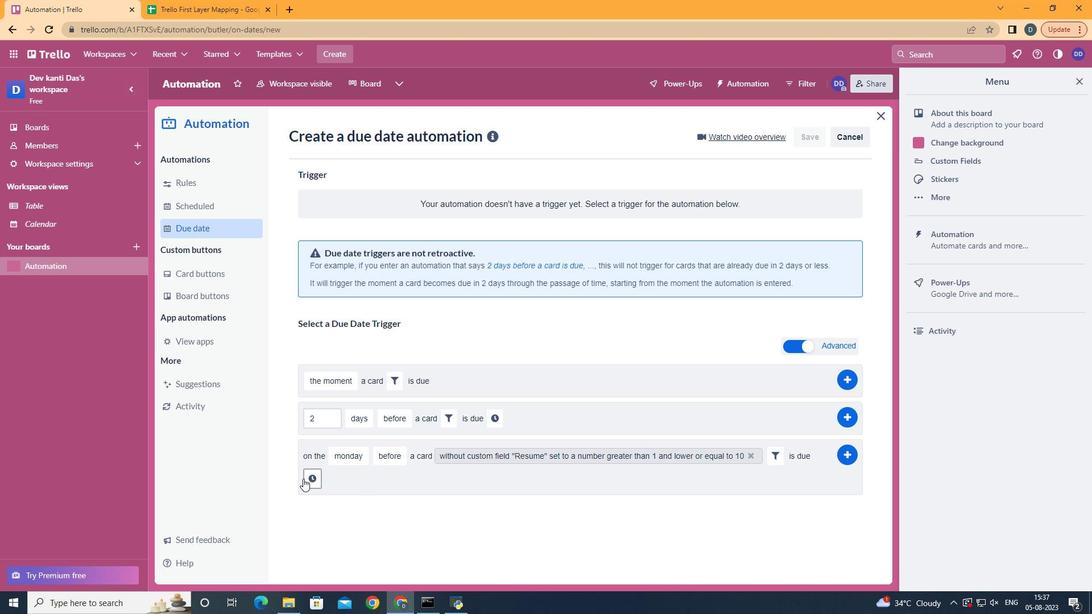 
Action: Mouse pressed left at (354, 490)
Screenshot: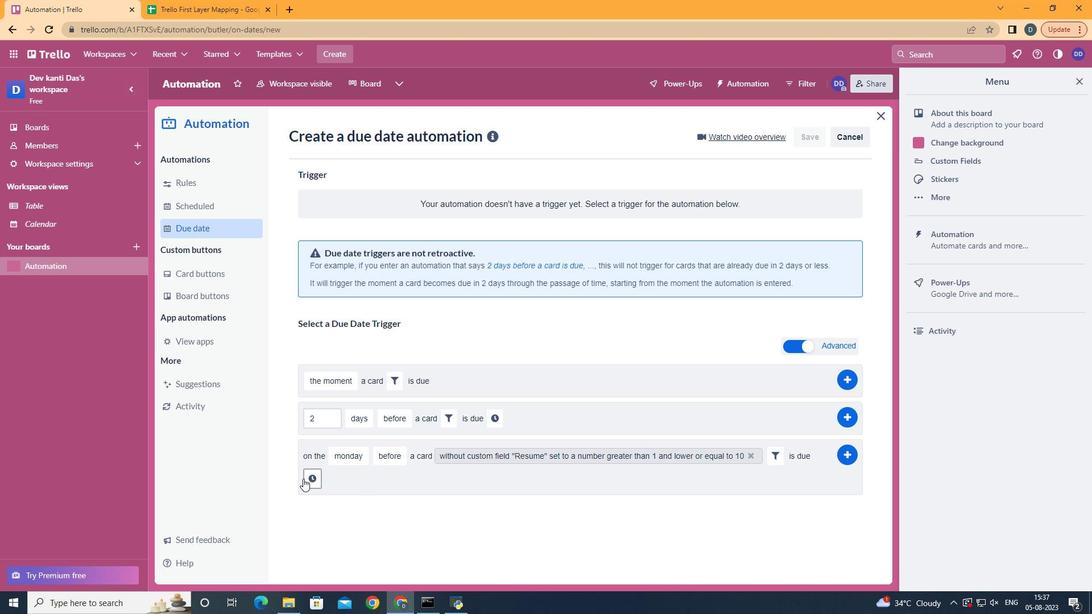 
Action: Mouse moved to (385, 495)
Screenshot: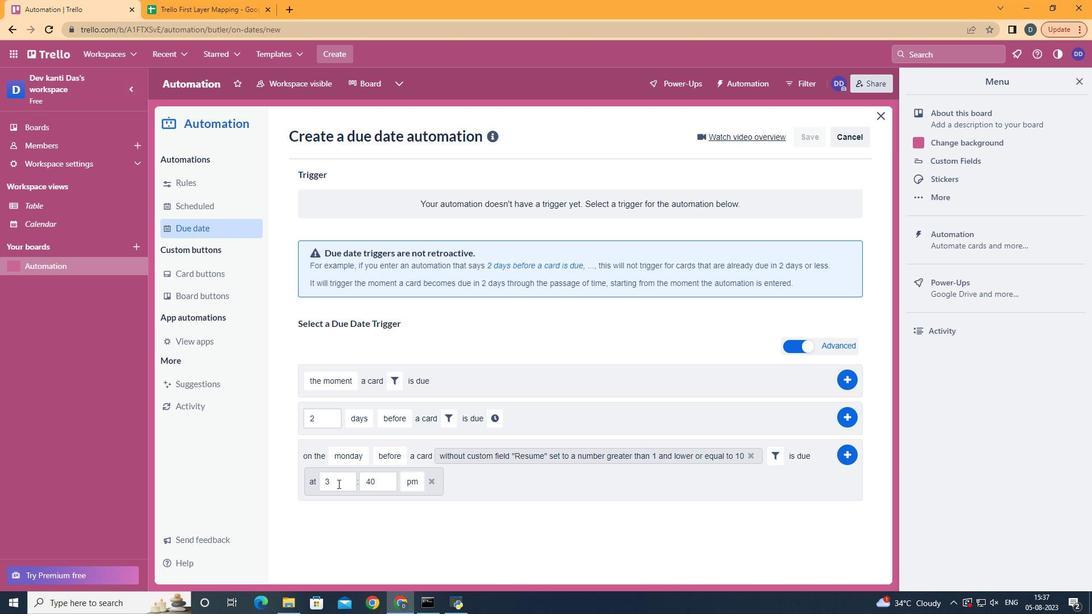 
Action: Mouse pressed left at (385, 495)
Screenshot: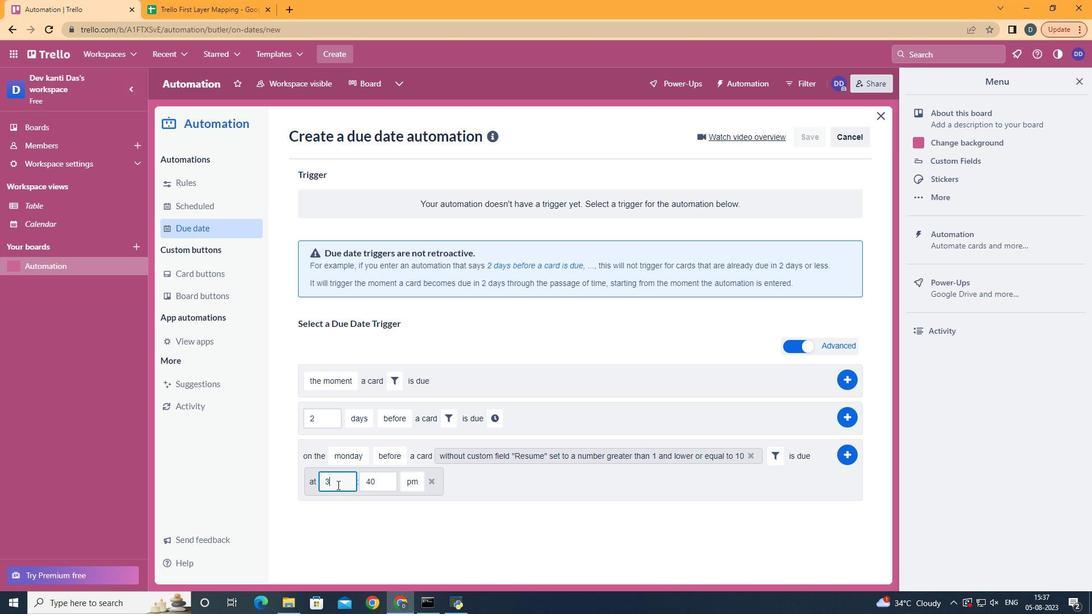 
Action: Mouse moved to (382, 496)
Screenshot: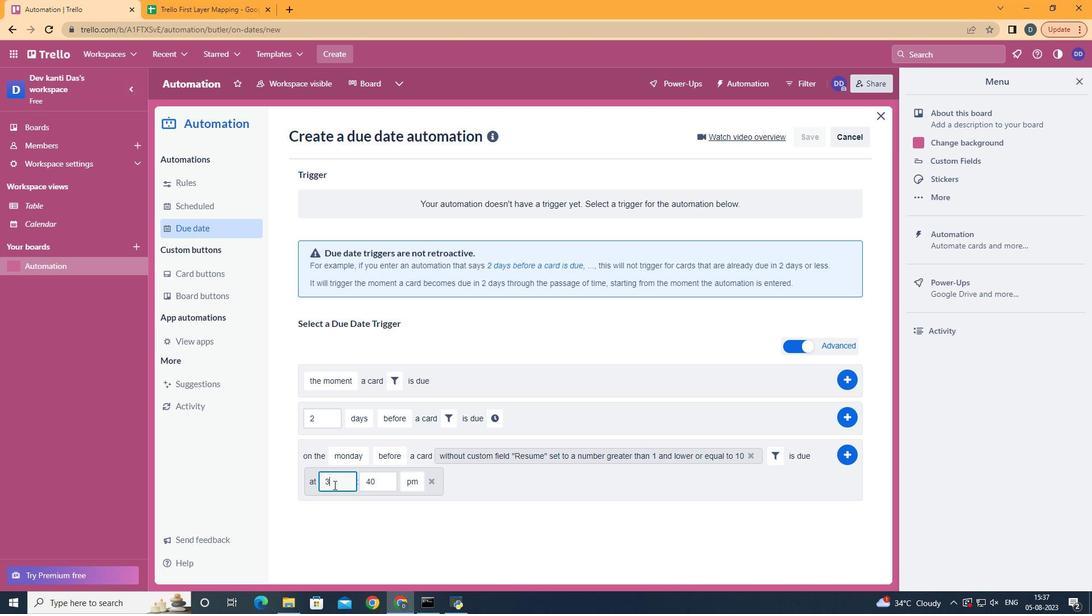 
Action: Key pressed <Key.backspace>11
Screenshot: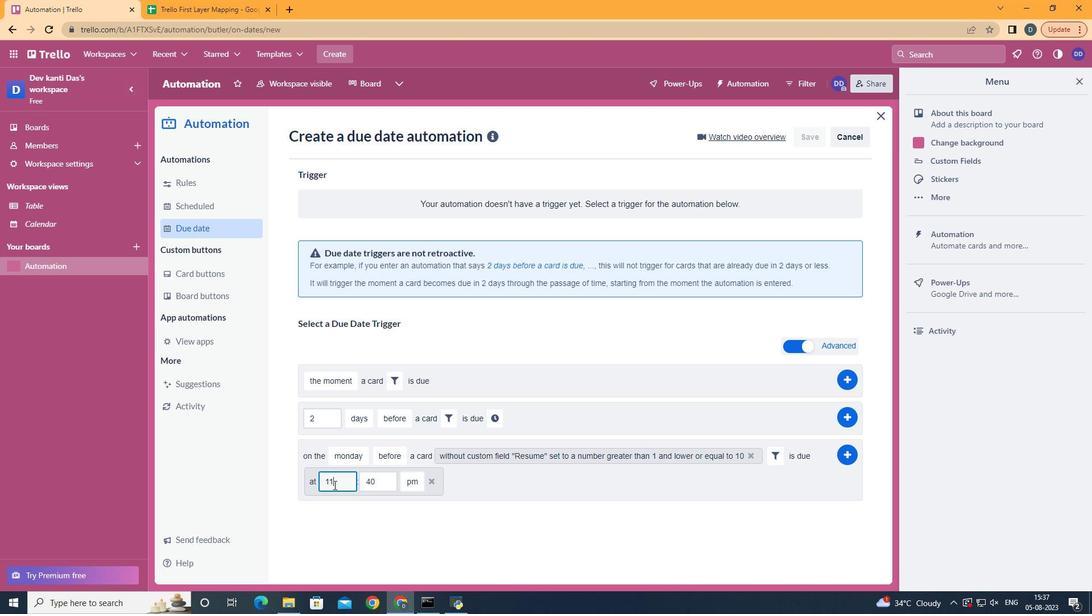 
Action: Mouse moved to (424, 494)
Screenshot: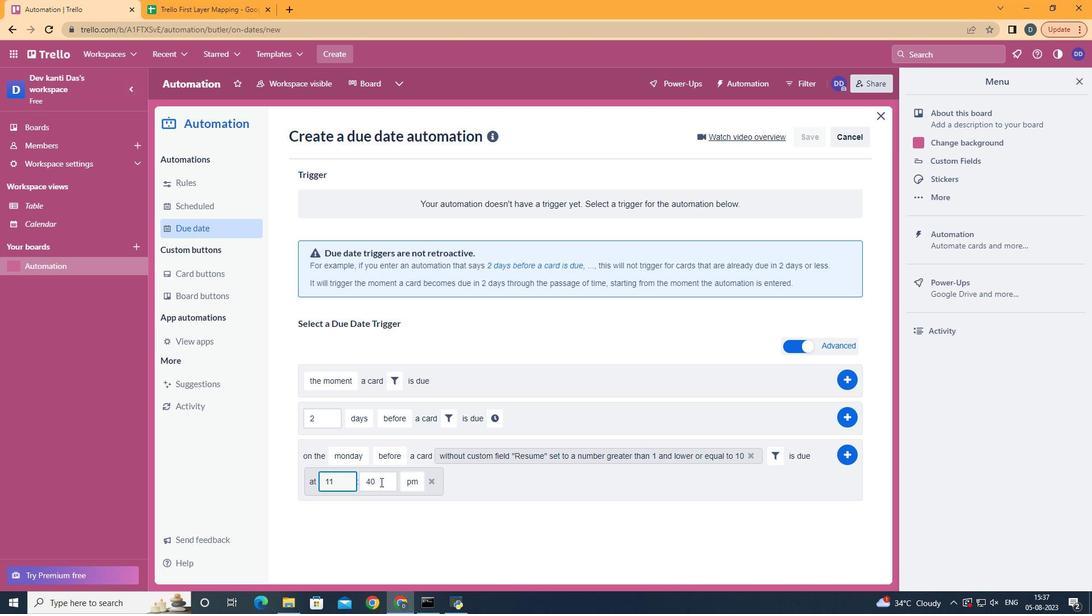 
Action: Mouse pressed left at (424, 494)
Screenshot: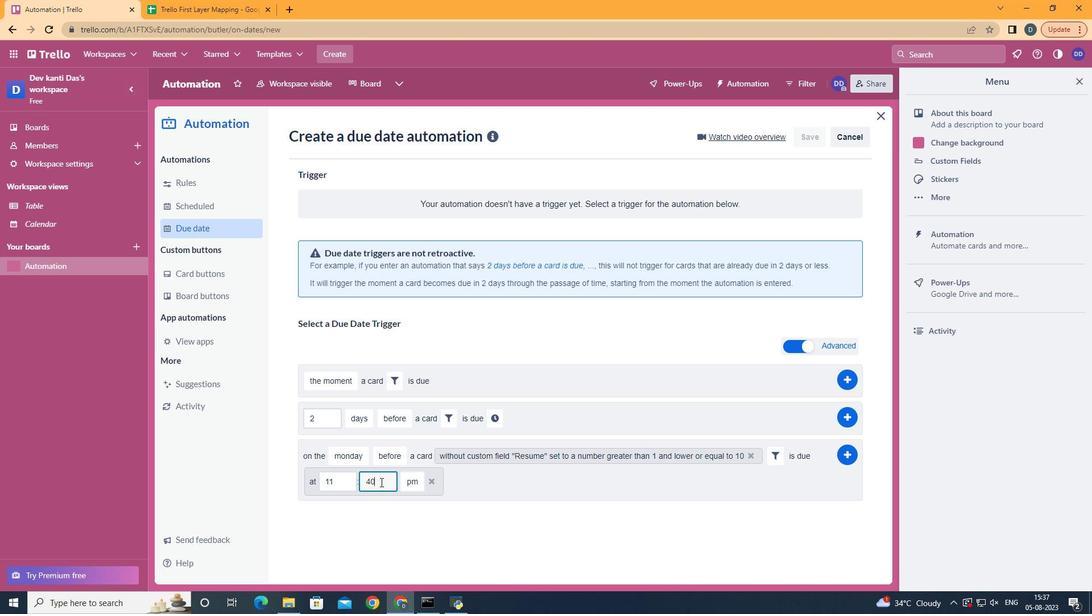 
Action: Key pressed <Key.backspace><Key.backspace>00
Screenshot: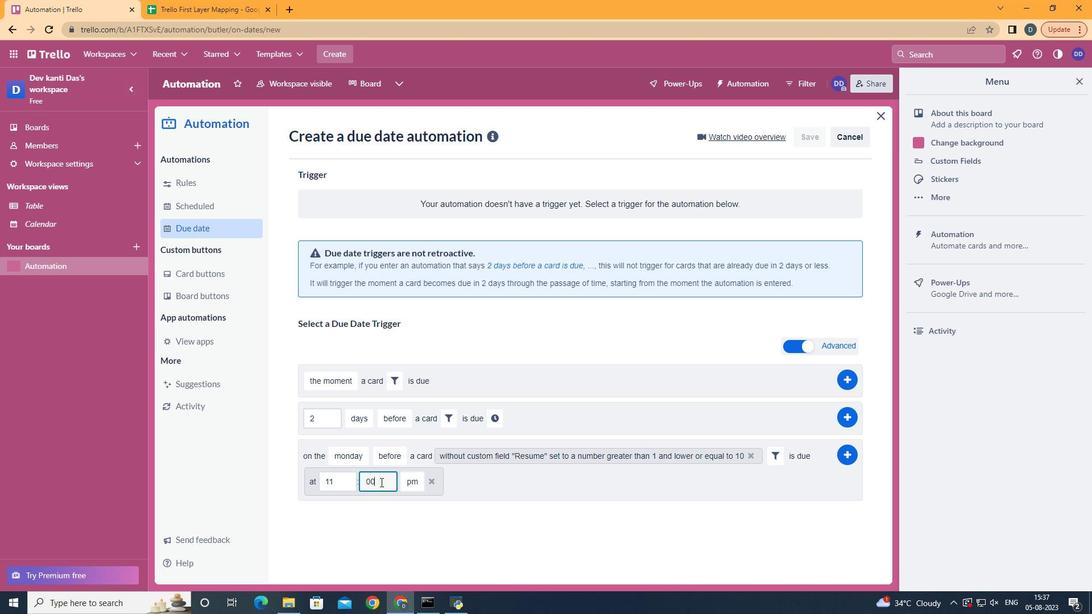 
Action: Mouse moved to (458, 510)
Screenshot: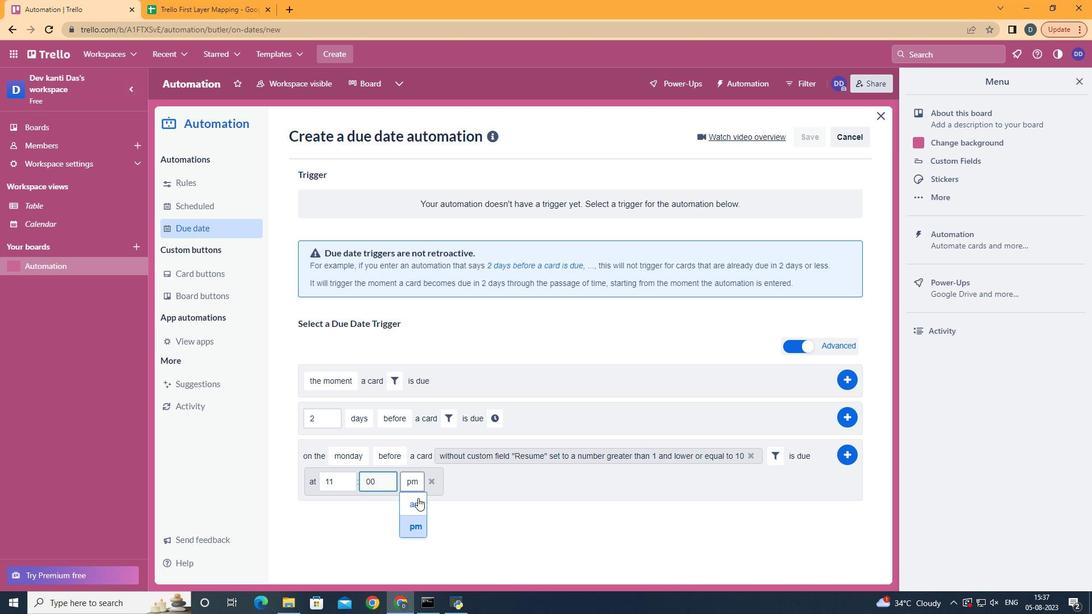 
Action: Mouse pressed left at (458, 510)
Screenshot: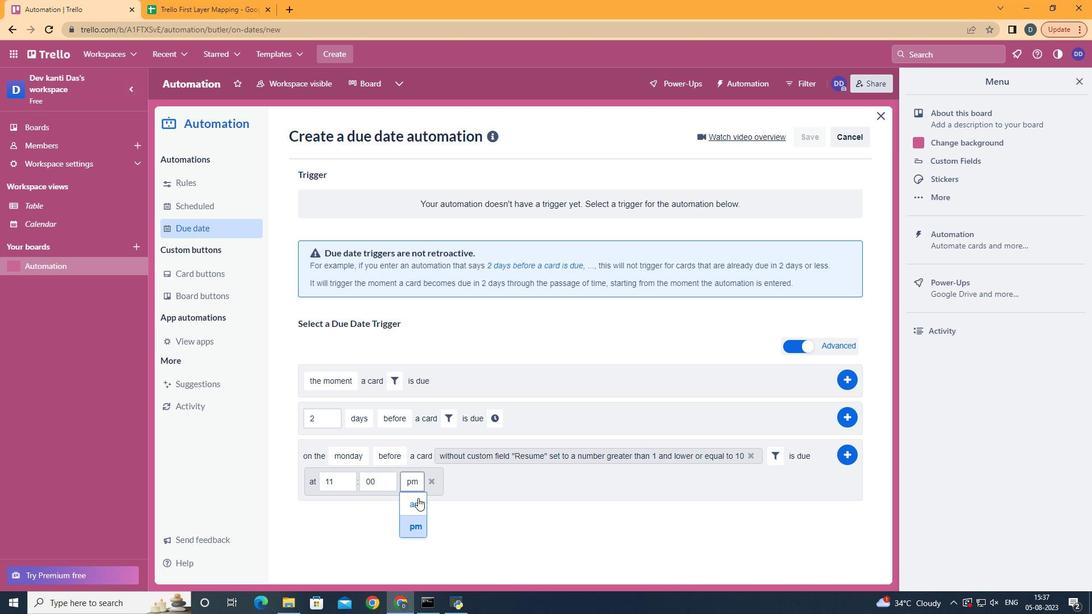 
Action: Mouse moved to (838, 465)
Screenshot: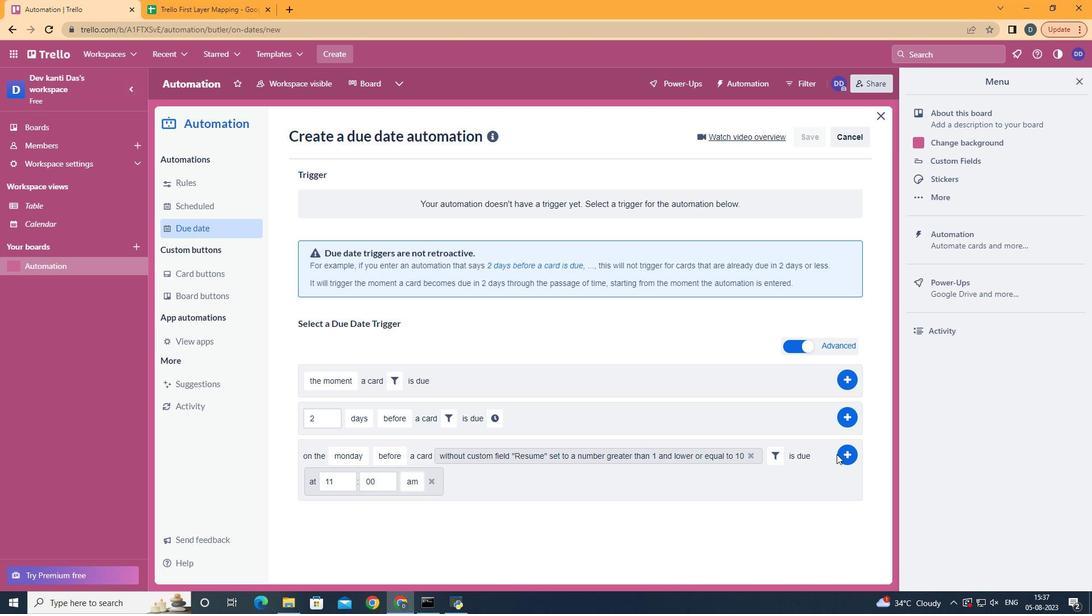 
Action: Mouse pressed left at (838, 465)
Screenshot: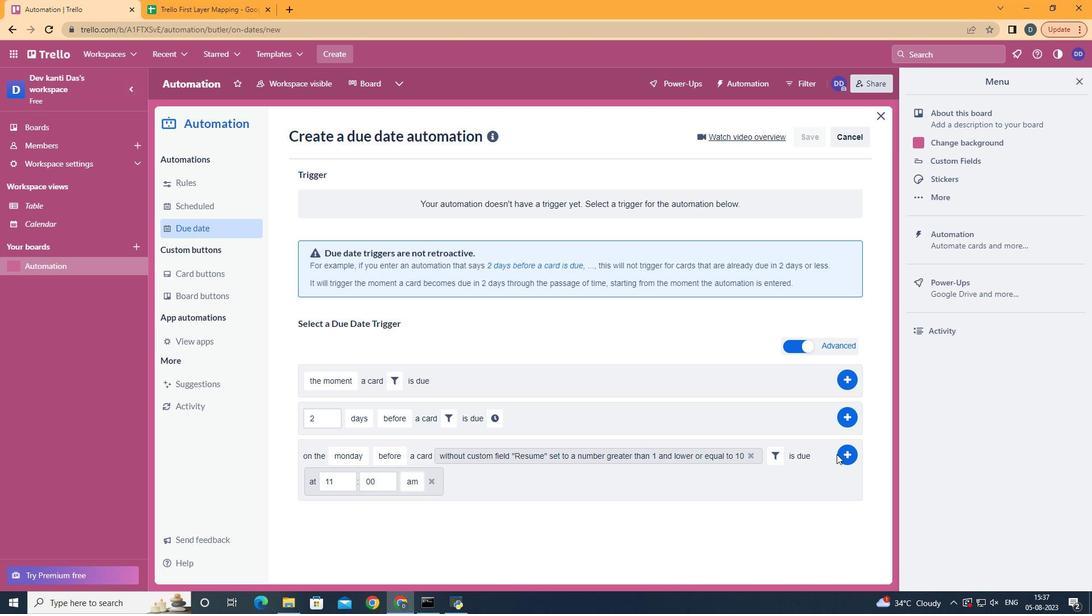 
Action: Mouse moved to (845, 465)
Screenshot: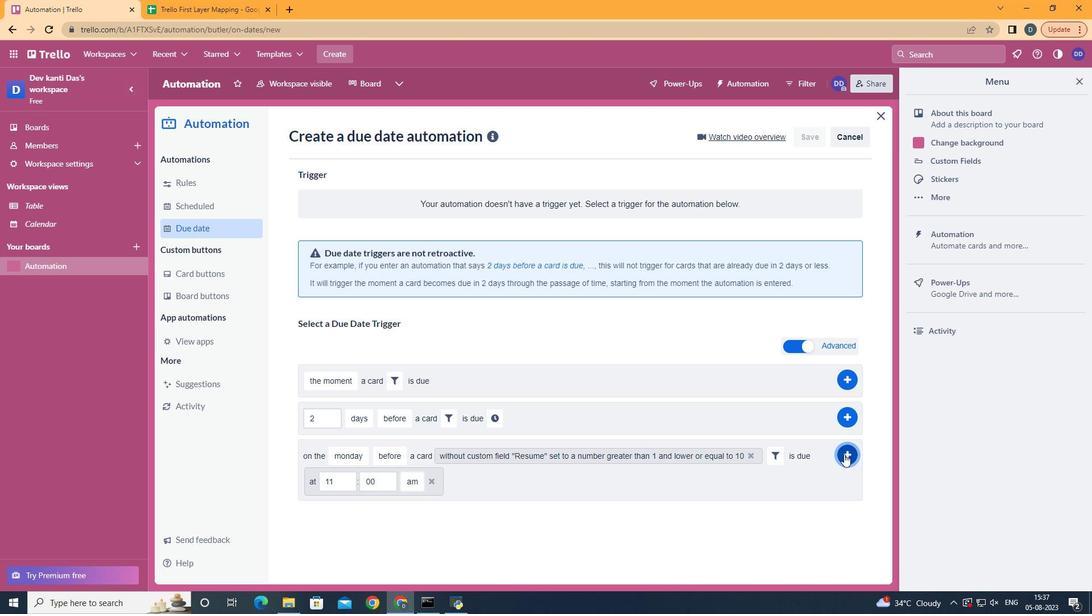 
Action: Mouse pressed left at (845, 465)
Screenshot: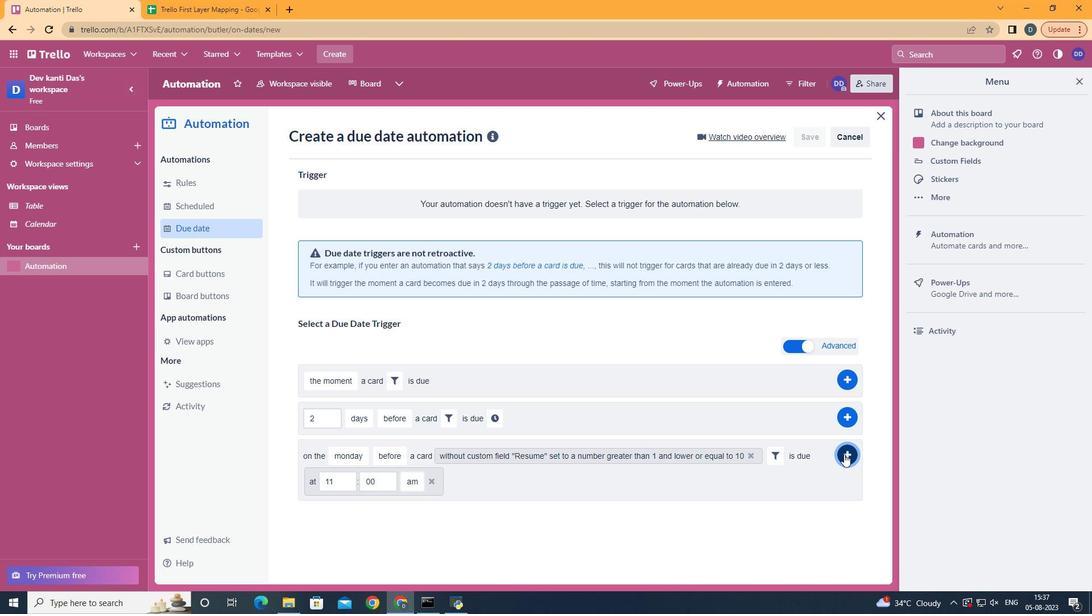 
Action: Mouse moved to (581, 178)
Screenshot: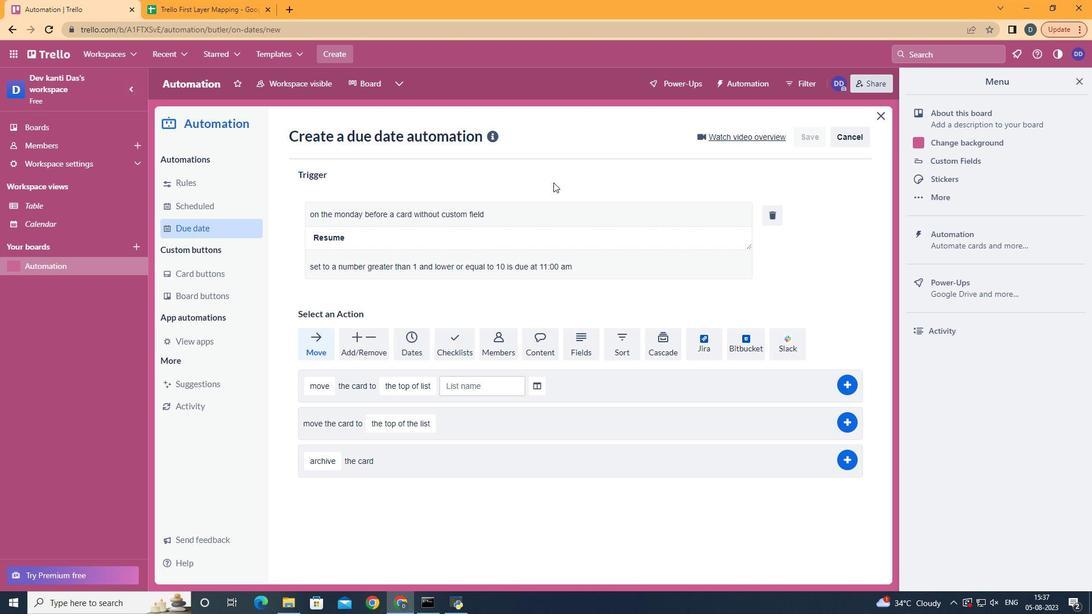 
